 Task: Open a Black Tie Letter Template save the file as 'note' Remove the following opetions from template: '1.	Type the sender company name_x000D_
2.	Type the sender company address_x000D_
3.	Type the recipient address_x000D_
4.	Type the closing_x000D_
5.	Type the sender title_x000D_
6.	Type the sender company name_x000D_
'Pick the date  '15 May, 2023' and type Salutation  Good Afternoon. Add body to the letter I am deeply sorry for any inconvenience caused. It was never my intention to cause any trouble or misunderstanding. Please accept my sincere apologies, and I assure you that I will take immediate steps to rectify the situation. Thank you for your understanding and patience.. Insert watermark  'Do not copy 12'
Action: Mouse moved to (21, 19)
Screenshot: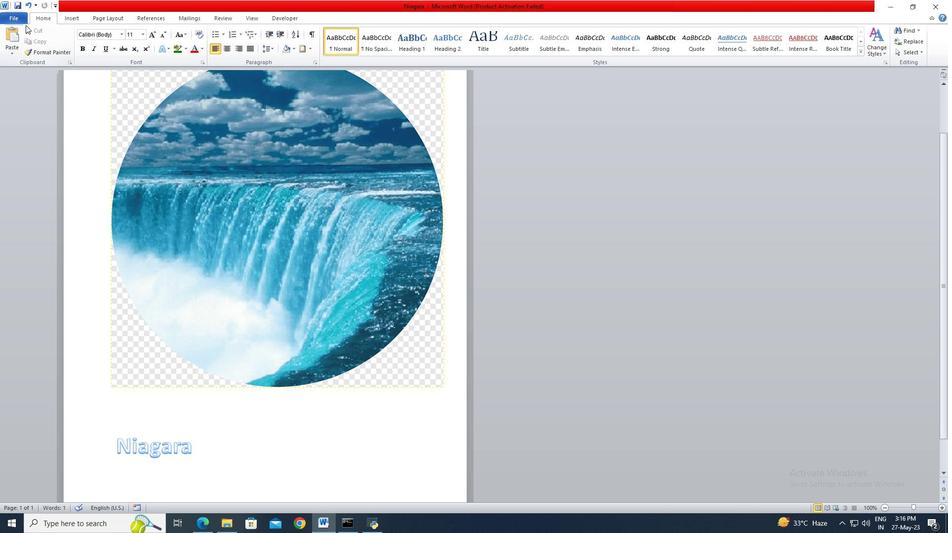 
Action: Mouse pressed left at (21, 19)
Screenshot: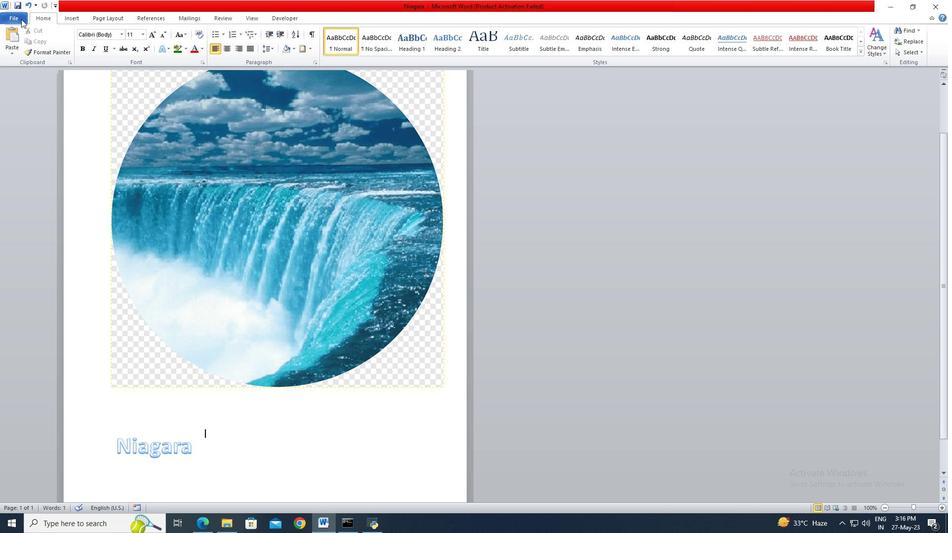
Action: Mouse moved to (25, 131)
Screenshot: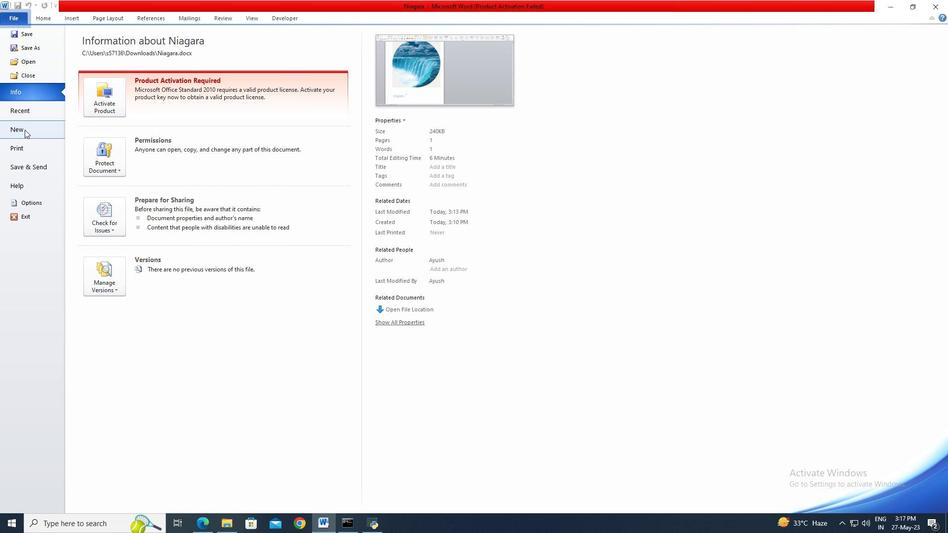 
Action: Mouse pressed left at (25, 131)
Screenshot: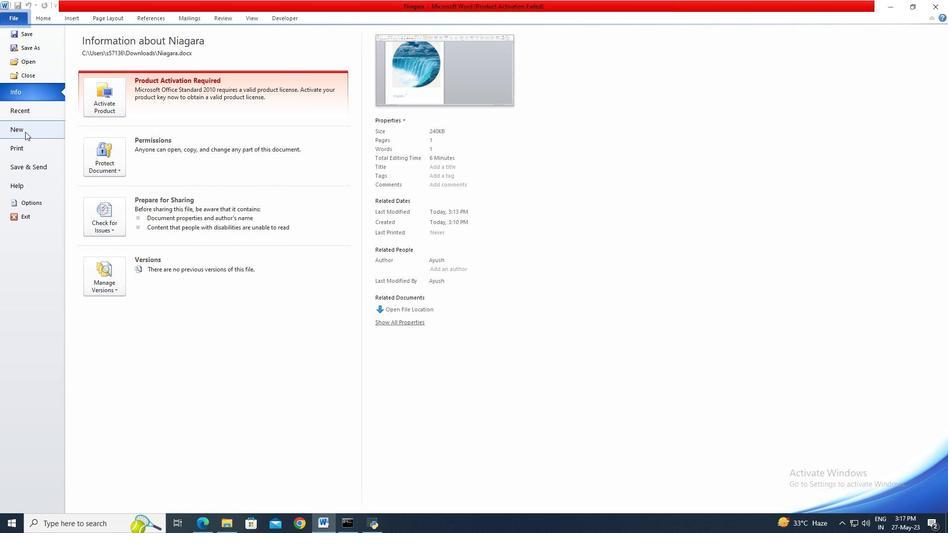 
Action: Mouse moved to (208, 106)
Screenshot: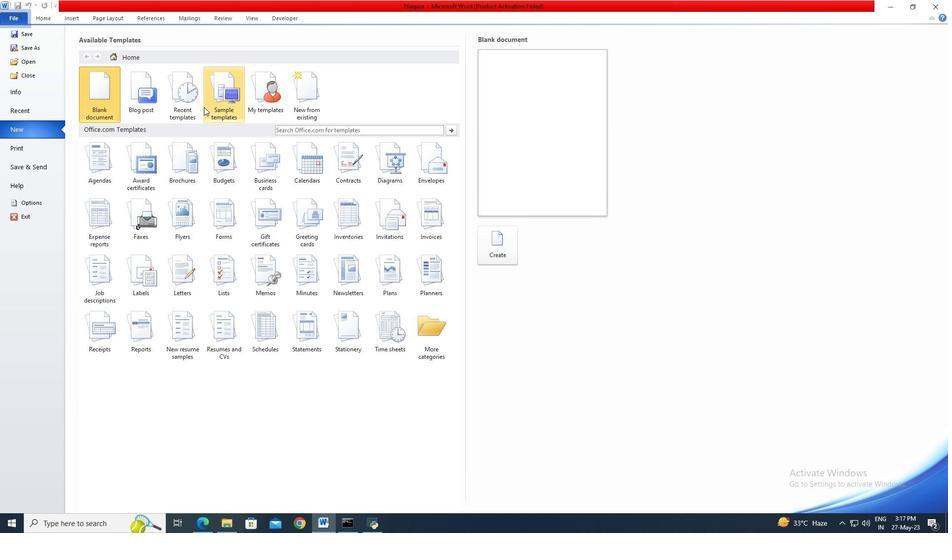 
Action: Mouse pressed left at (208, 106)
Screenshot: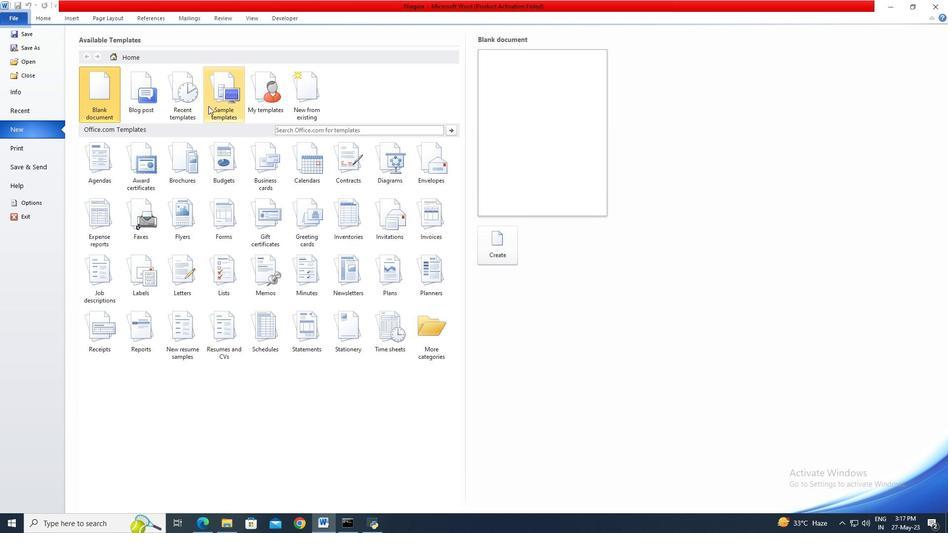 
Action: Mouse moved to (315, 198)
Screenshot: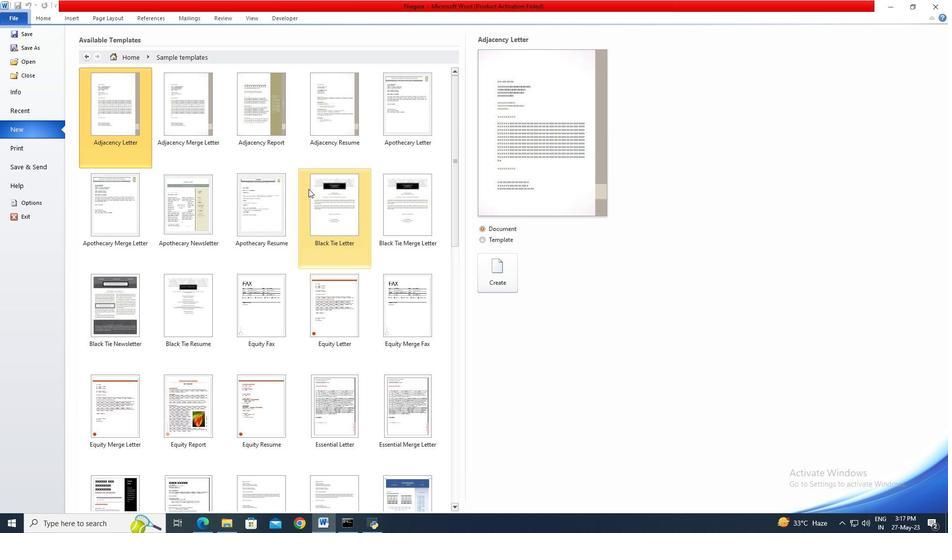 
Action: Mouse pressed left at (315, 198)
Screenshot: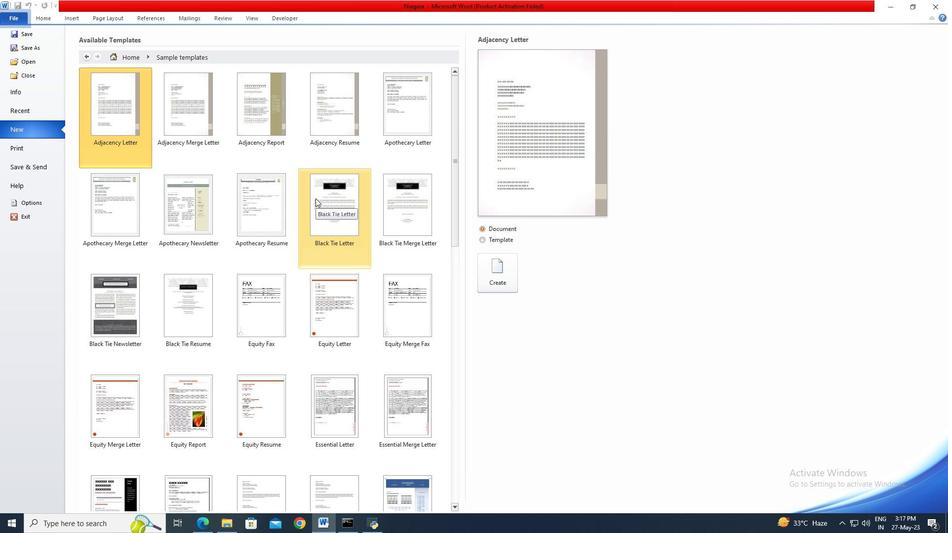
Action: Mouse moved to (481, 238)
Screenshot: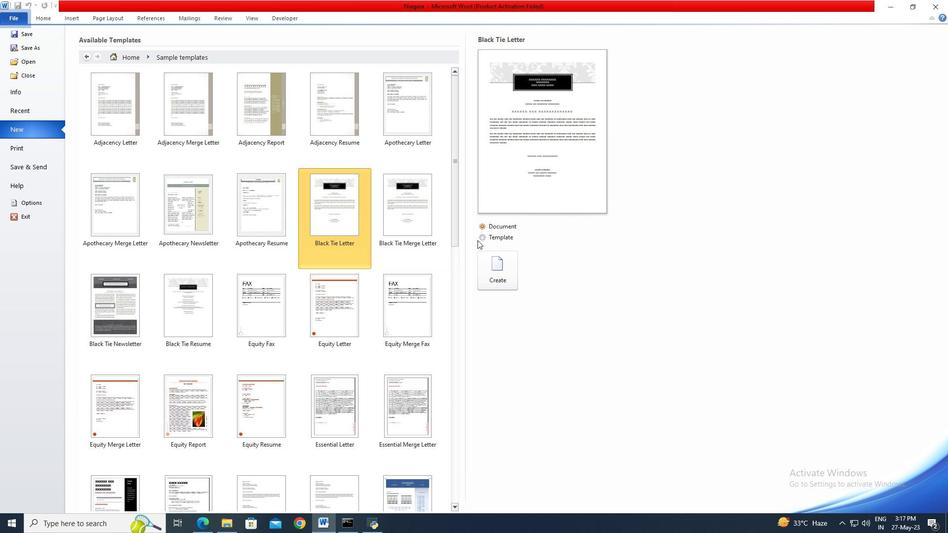 
Action: Mouse pressed left at (481, 238)
Screenshot: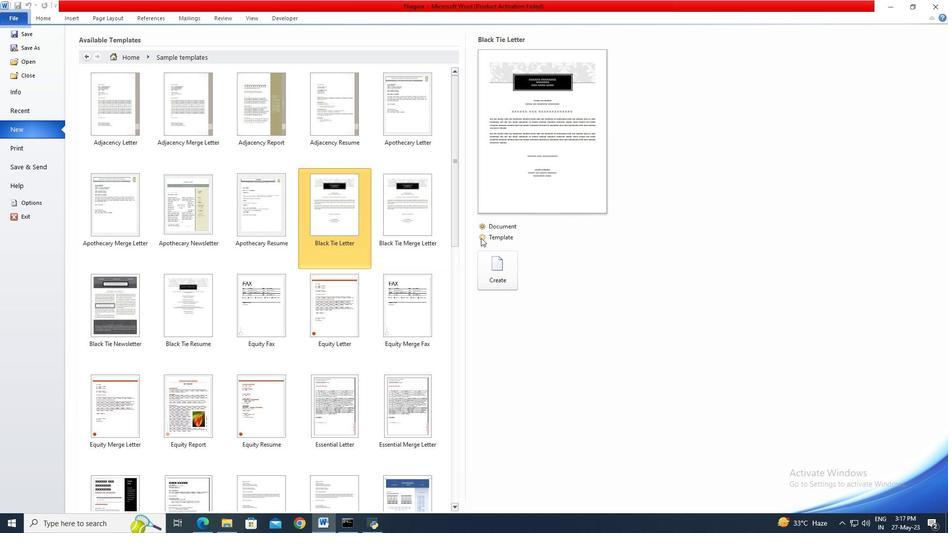 
Action: Mouse moved to (492, 282)
Screenshot: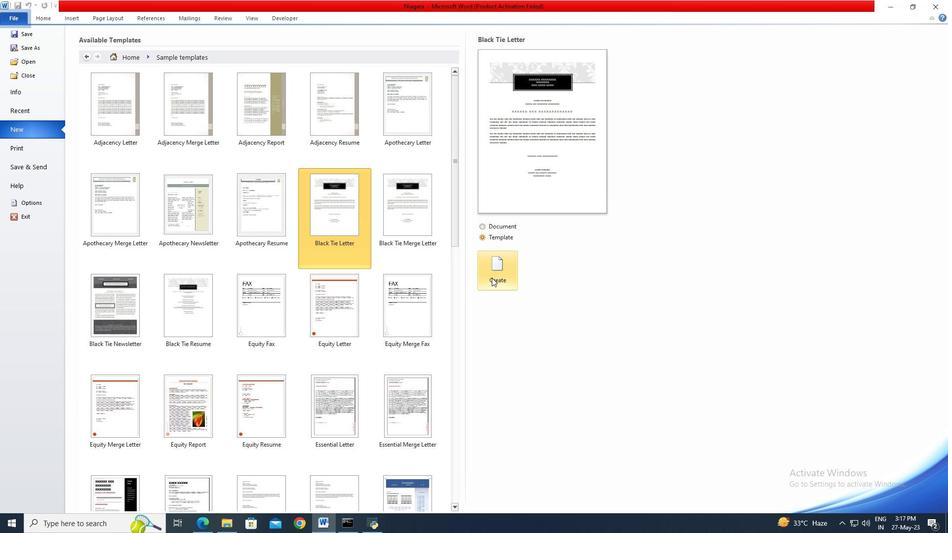 
Action: Mouse pressed left at (492, 282)
Screenshot: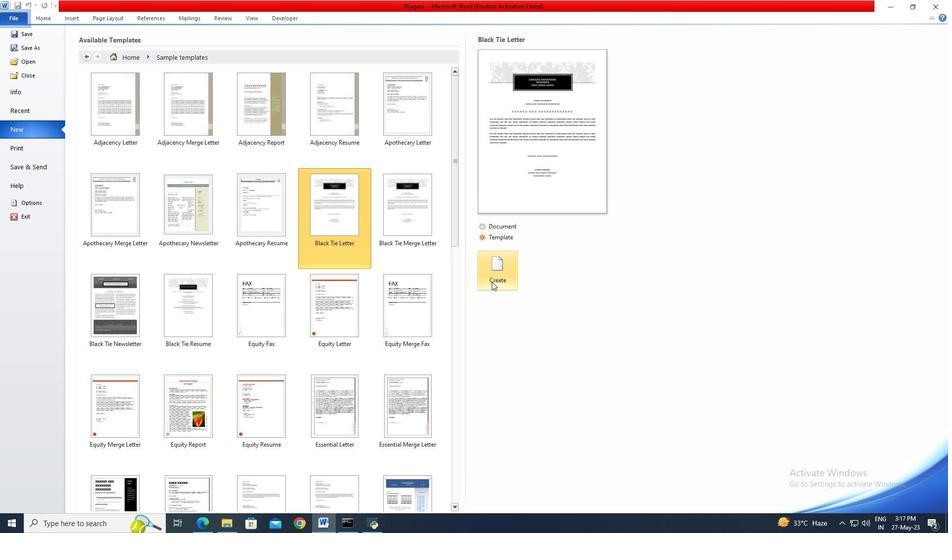 
Action: Mouse moved to (15, 18)
Screenshot: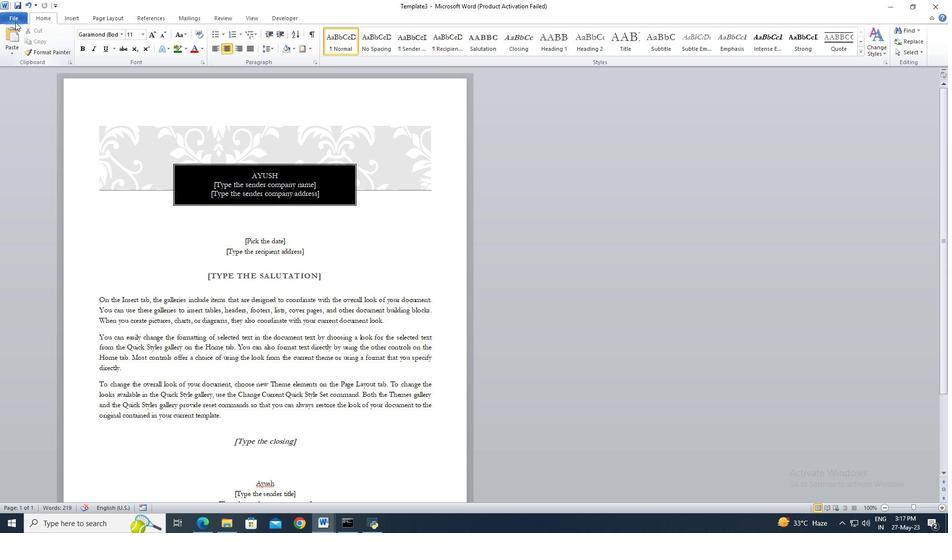 
Action: Mouse pressed left at (15, 18)
Screenshot: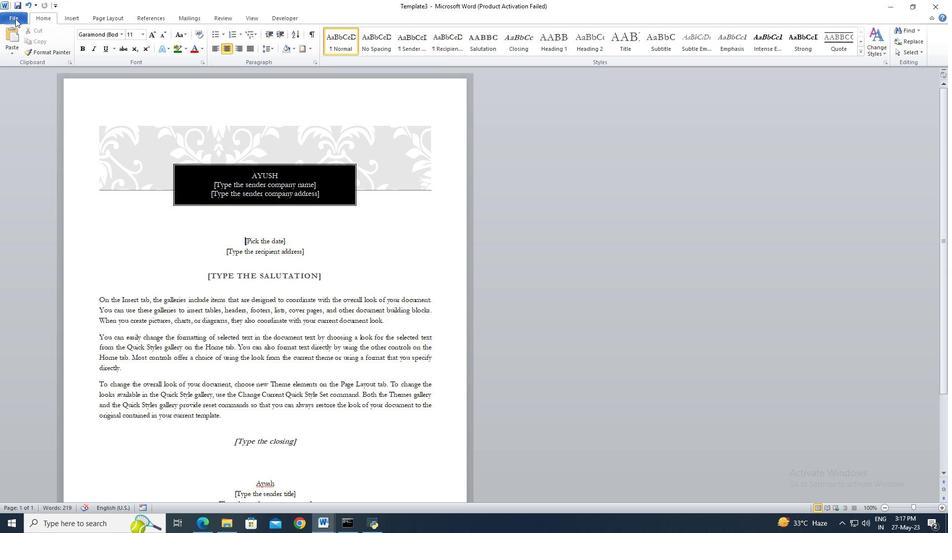 
Action: Mouse moved to (19, 42)
Screenshot: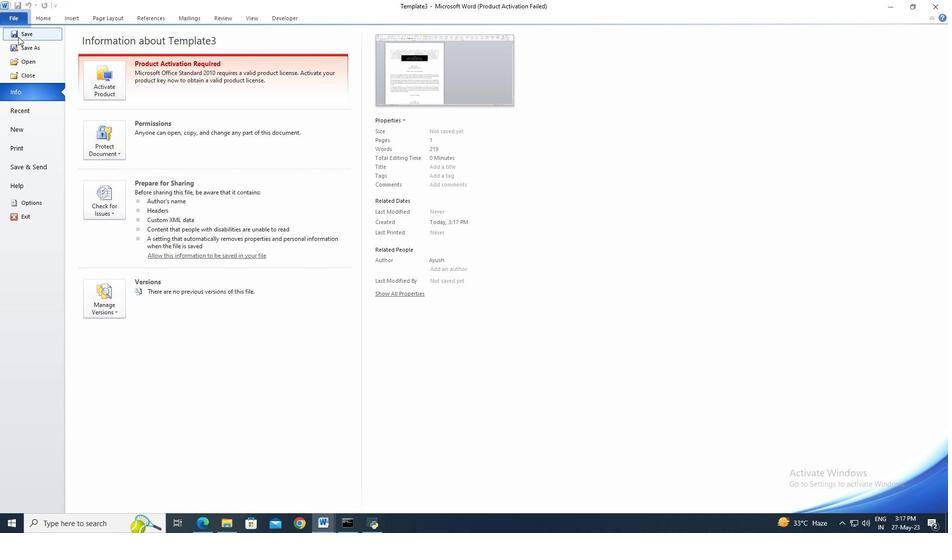 
Action: Mouse pressed left at (19, 42)
Screenshot: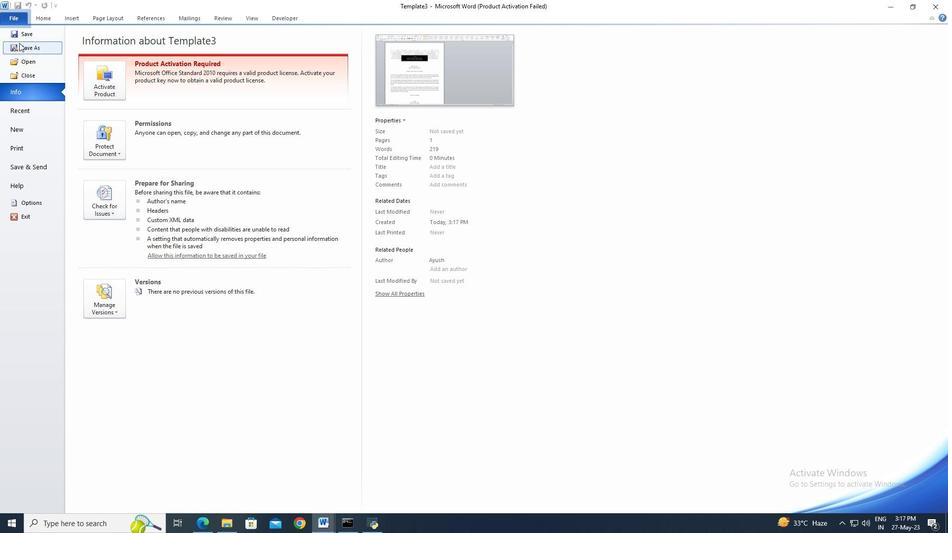 
Action: Mouse moved to (40, 105)
Screenshot: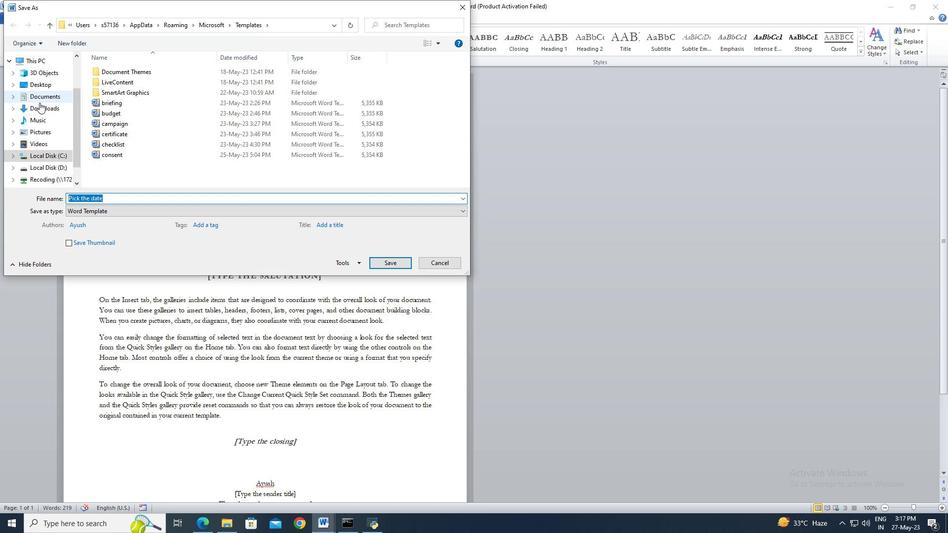 
Action: Mouse pressed left at (40, 105)
Screenshot: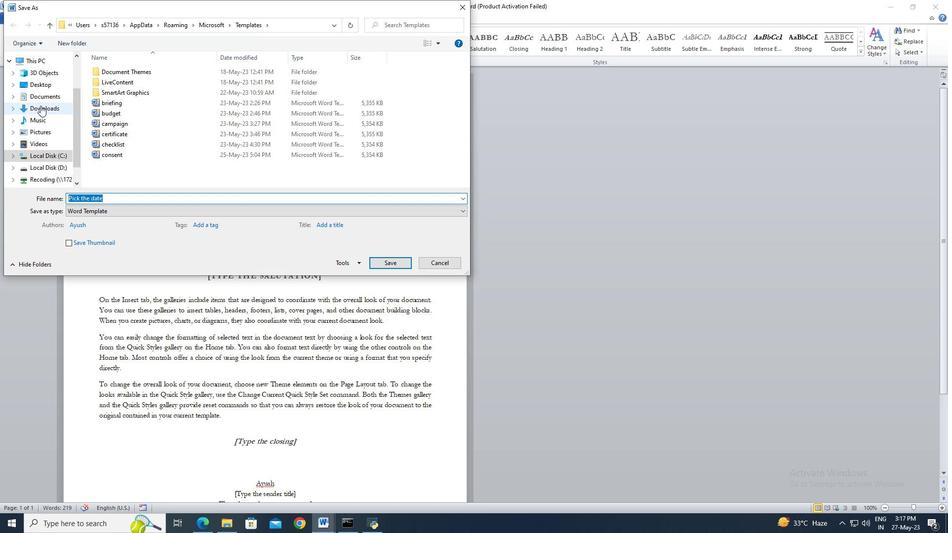 
Action: Mouse moved to (80, 195)
Screenshot: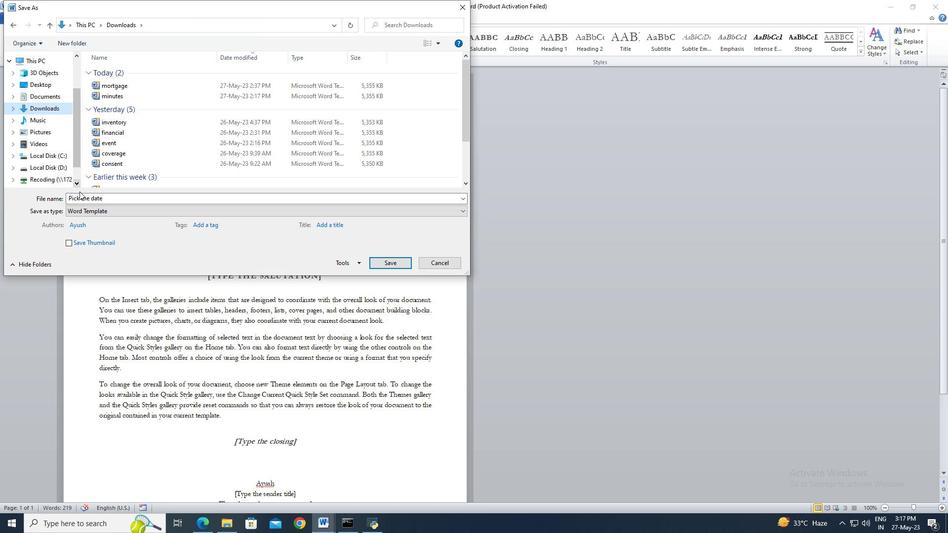 
Action: Mouse pressed left at (80, 195)
Screenshot: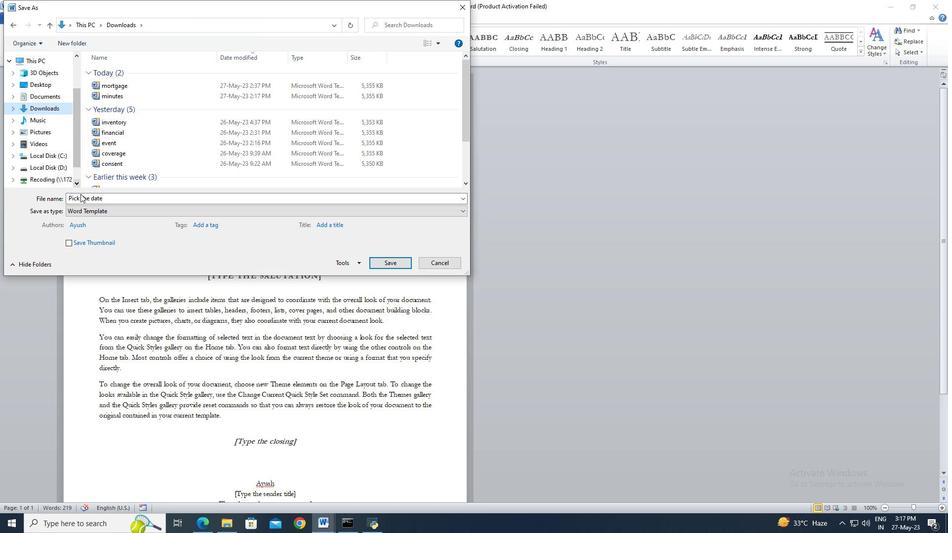 
Action: Key pressed note
Screenshot: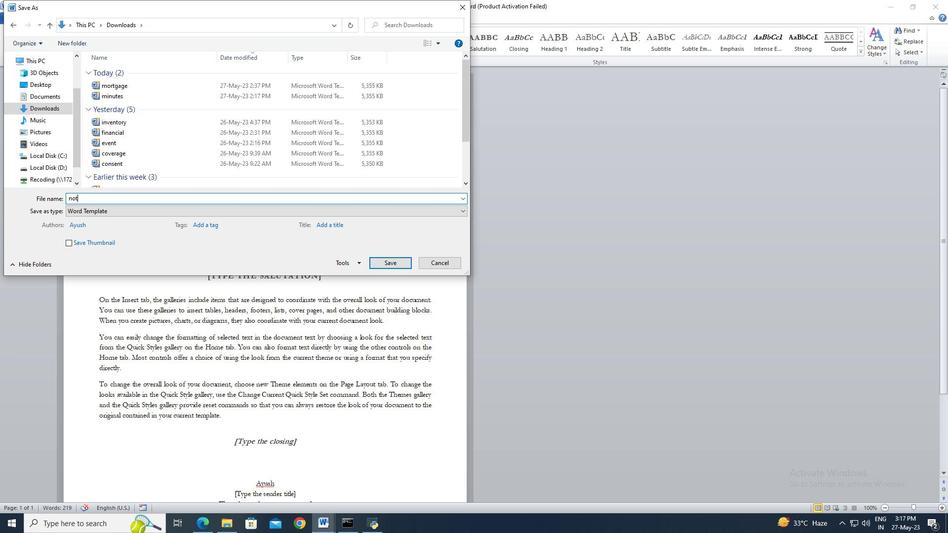 
Action: Mouse moved to (382, 264)
Screenshot: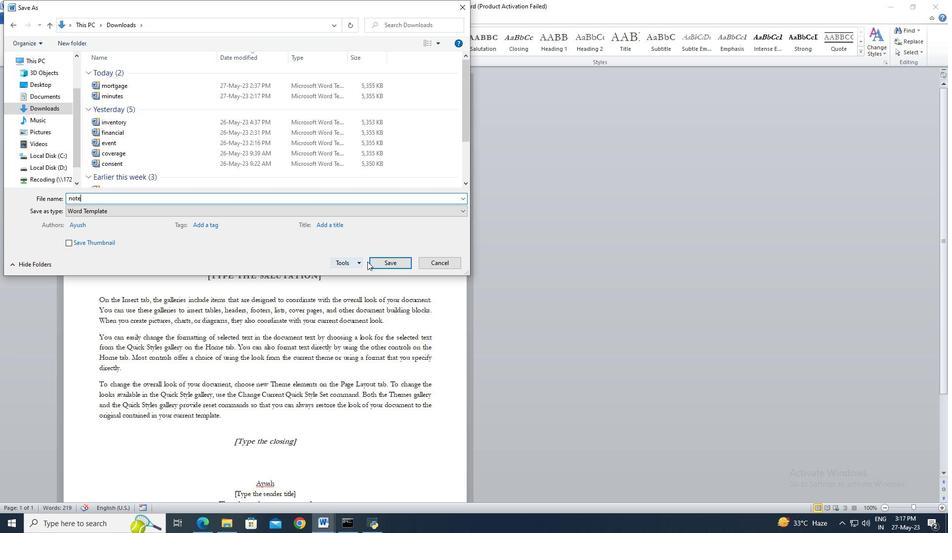
Action: Mouse pressed left at (382, 264)
Screenshot: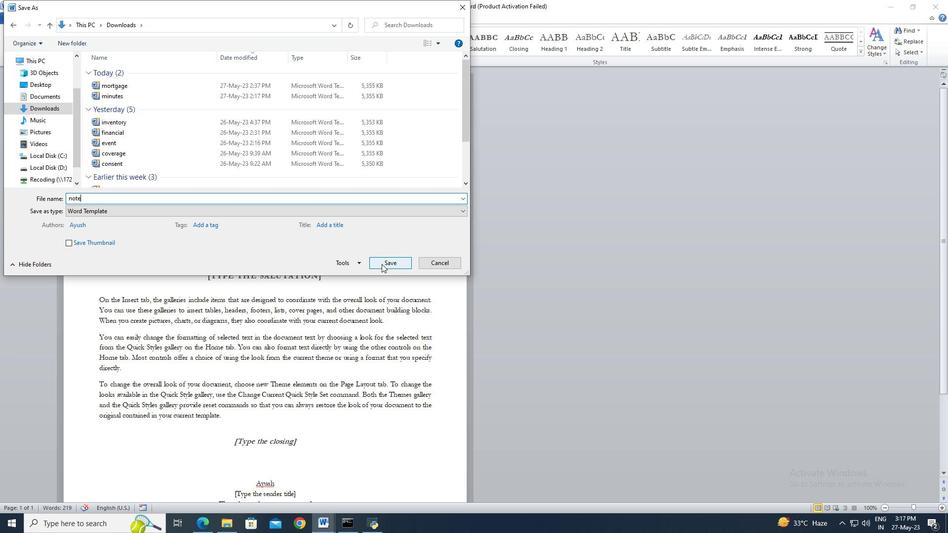 
Action: Mouse moved to (315, 189)
Screenshot: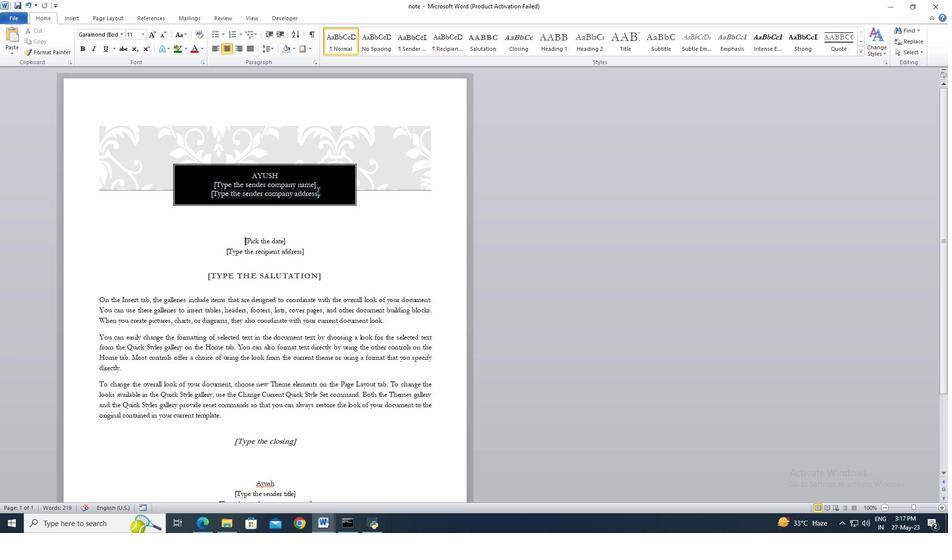 
Action: Mouse pressed left at (315, 189)
Screenshot: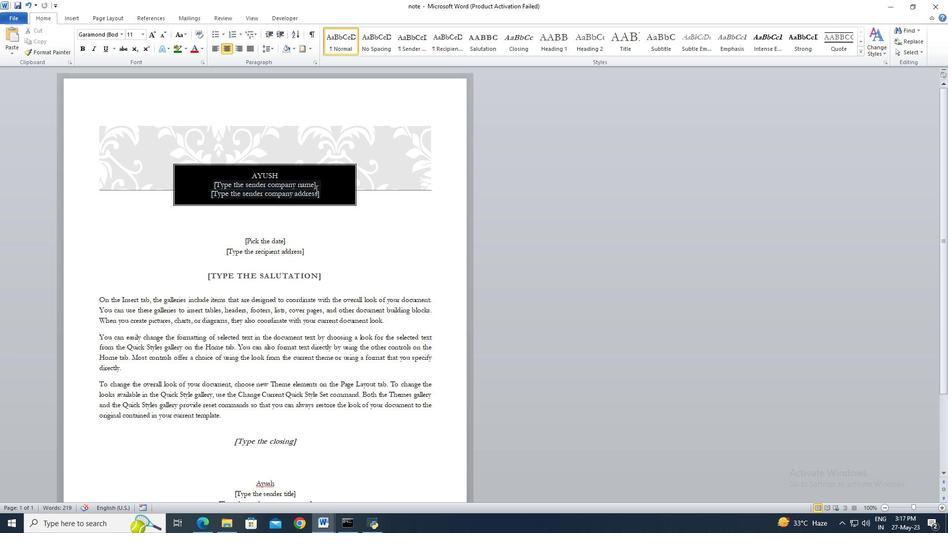 
Action: Mouse moved to (310, 185)
Screenshot: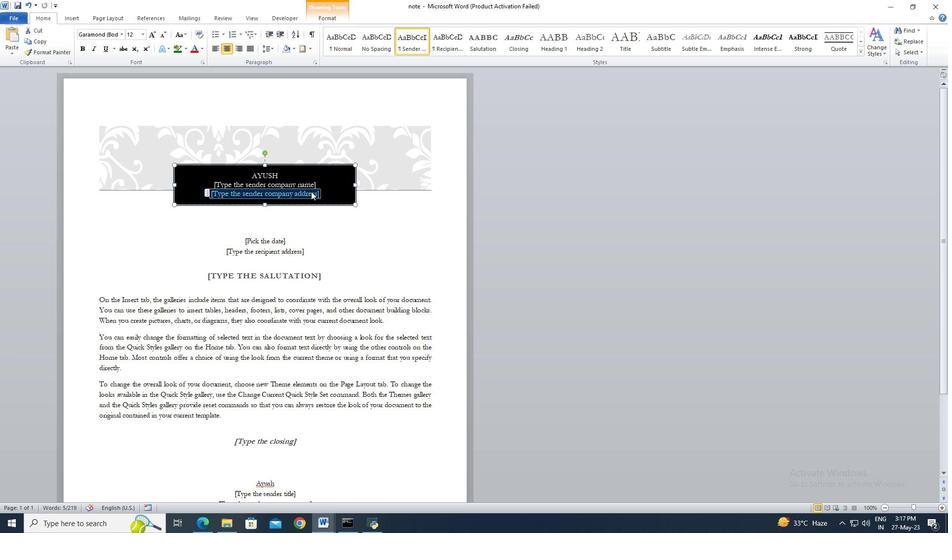 
Action: Mouse pressed left at (310, 185)
Screenshot: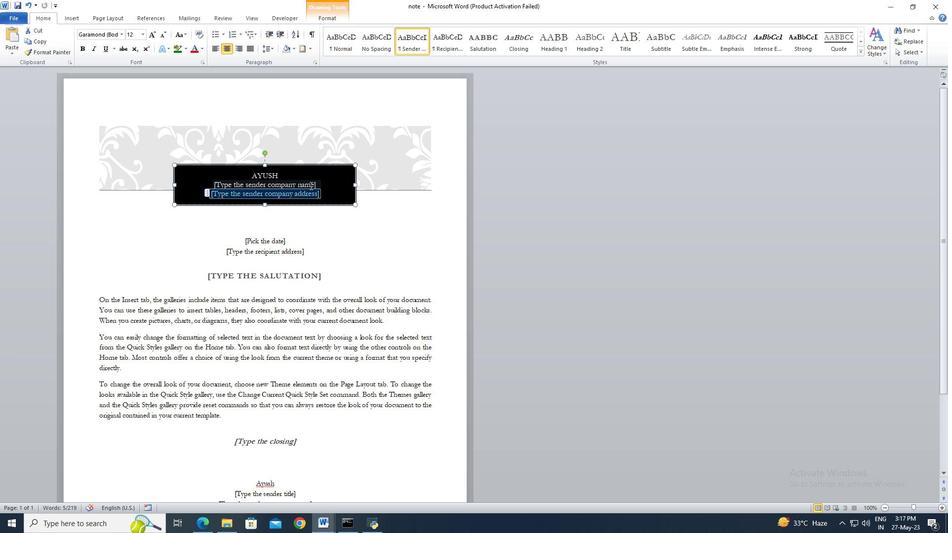 
Action: Key pressed <Key.backspace><Key.delete>
Screenshot: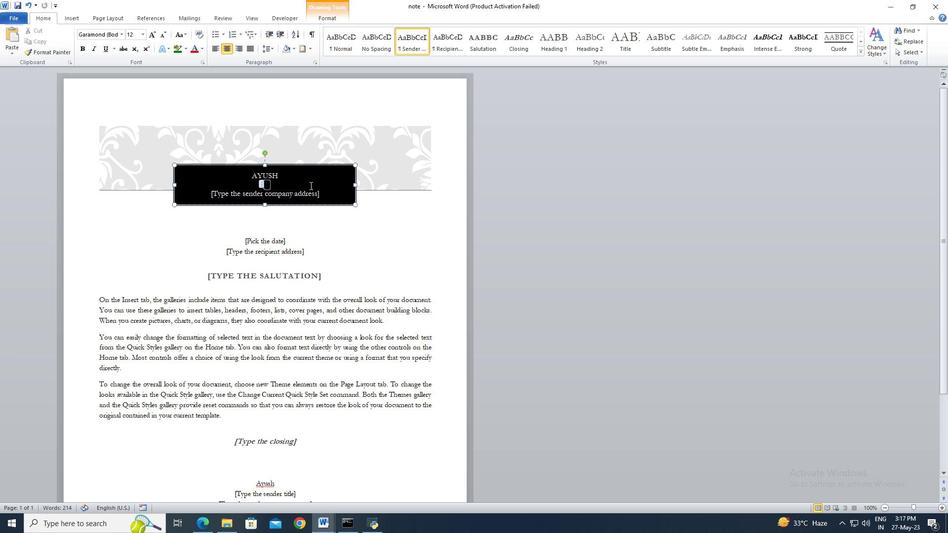 
Action: Mouse moved to (310, 190)
Screenshot: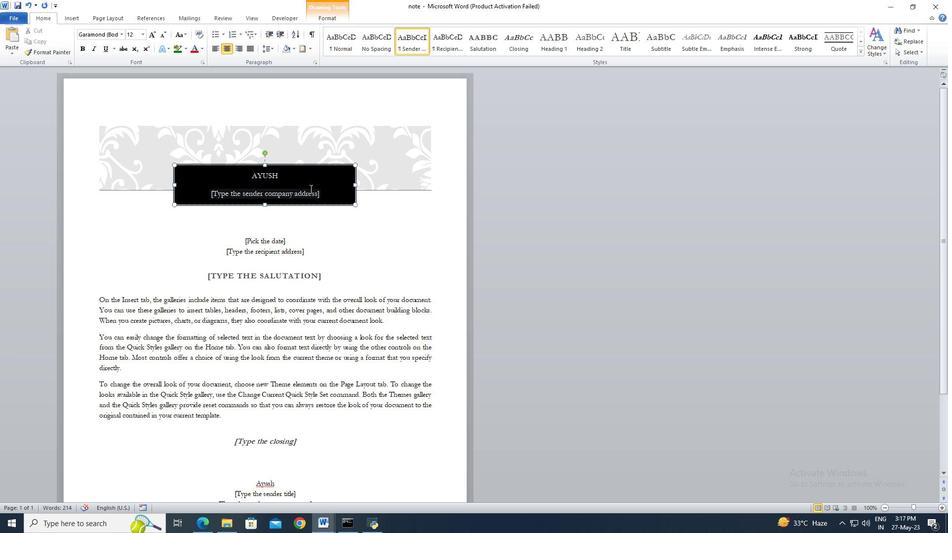 
Action: Mouse pressed left at (310, 190)
Screenshot: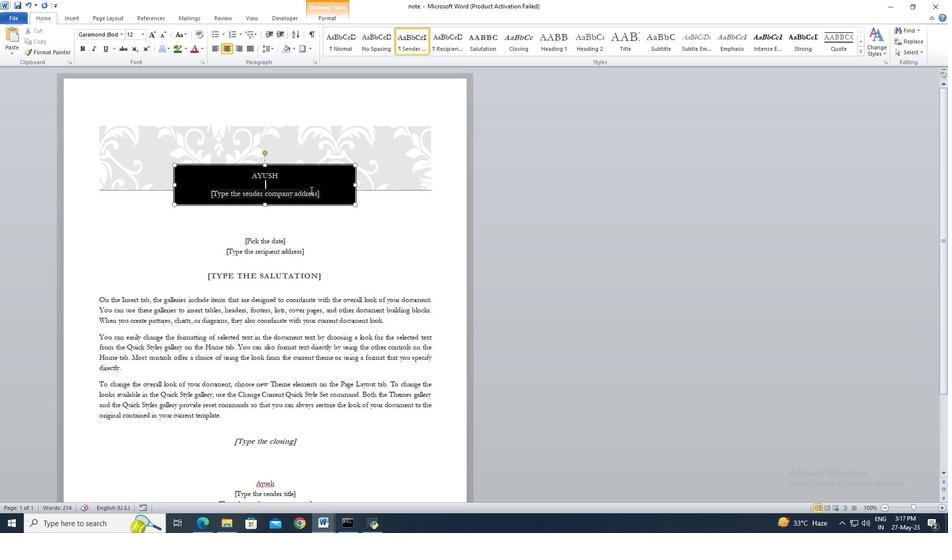 
Action: Key pressed <Key.backspace>
Screenshot: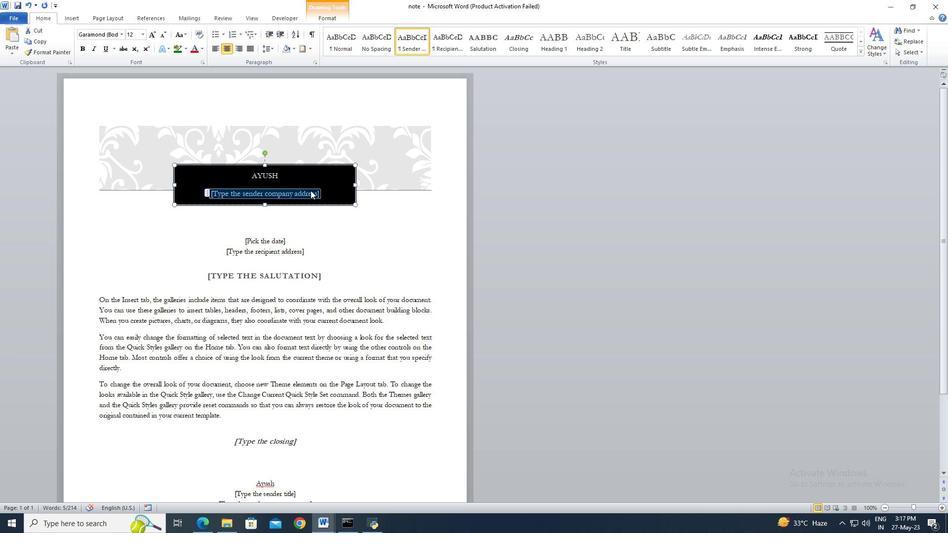 
Action: Mouse moved to (300, 250)
Screenshot: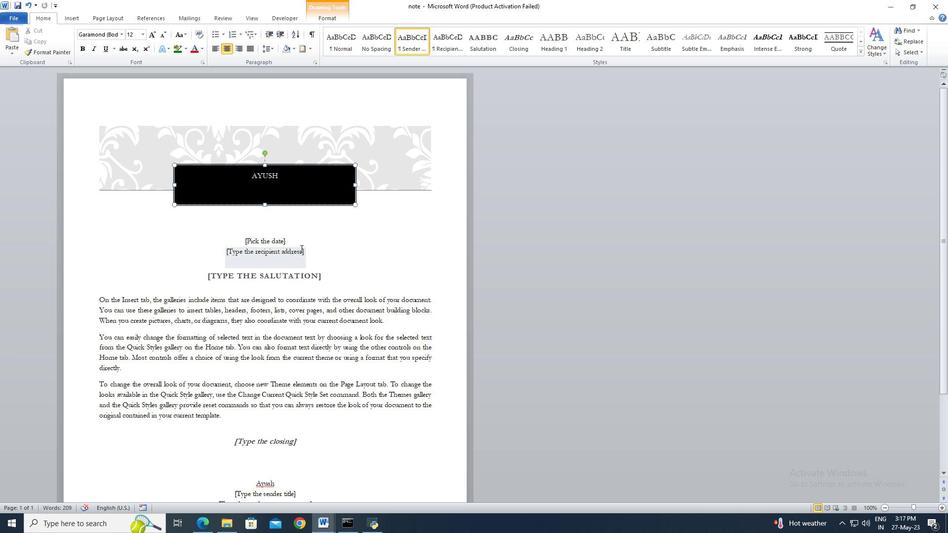 
Action: Mouse pressed left at (300, 250)
Screenshot: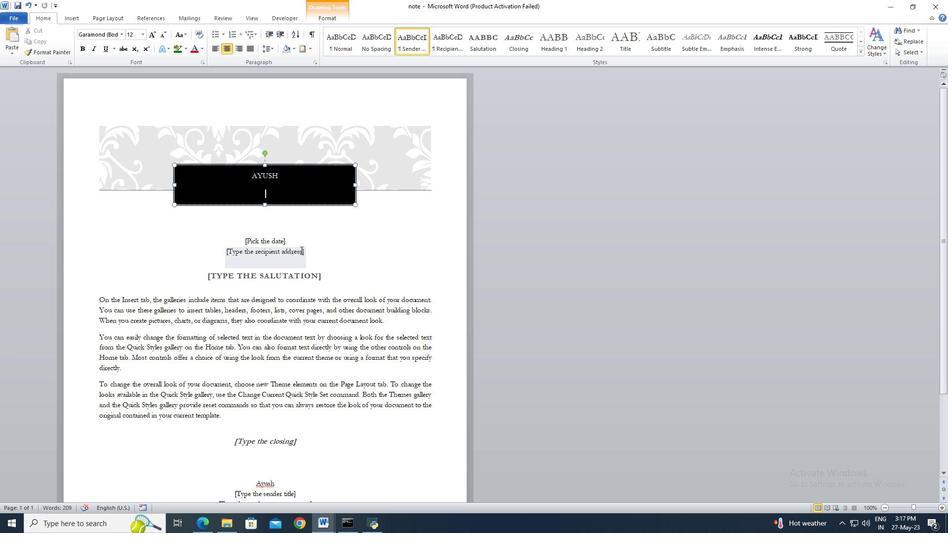 
Action: Key pressed <Key.backspace>
Screenshot: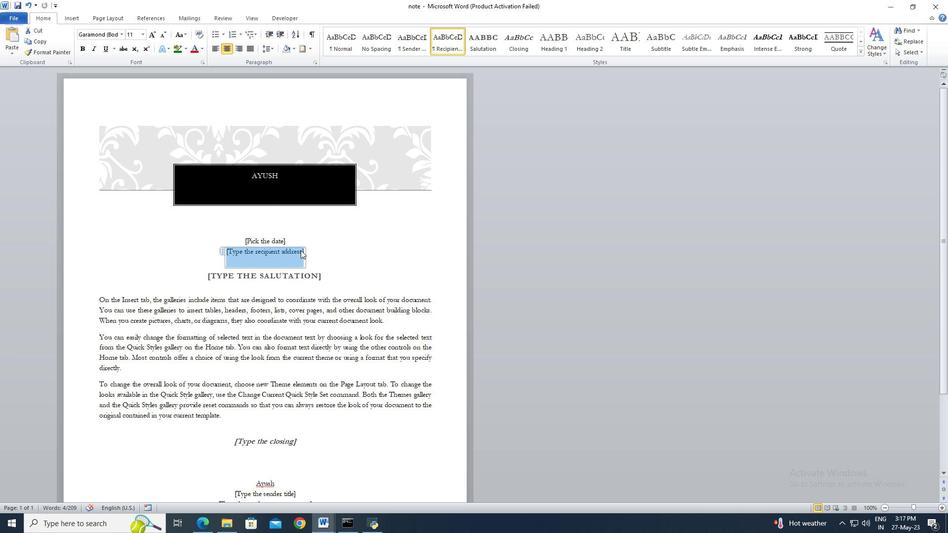 
Action: Mouse scrolled (300, 250) with delta (0, 0)
Screenshot: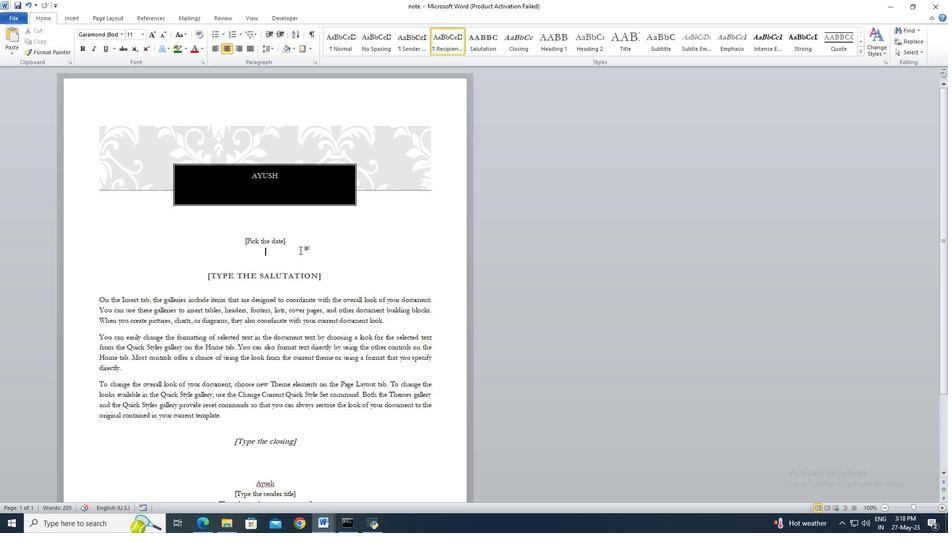 
Action: Mouse moved to (289, 421)
Screenshot: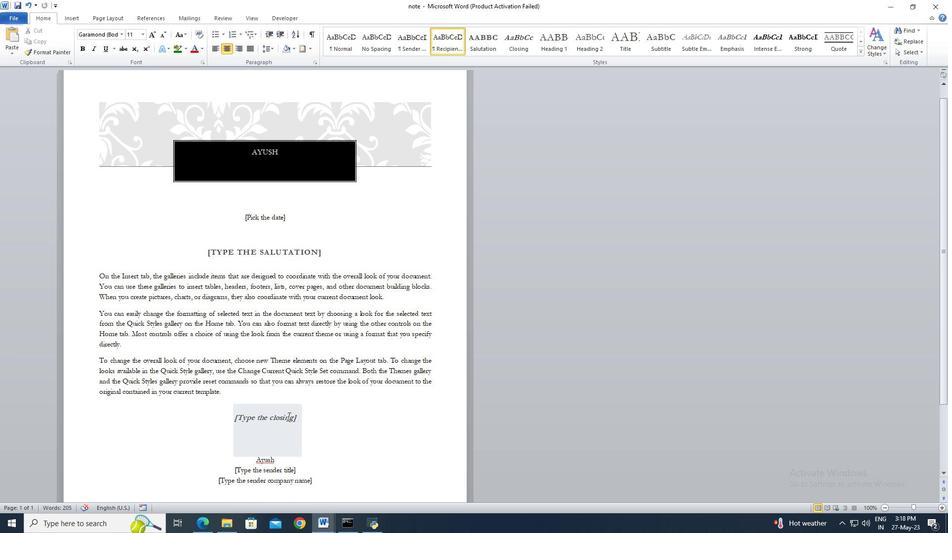 
Action: Mouse pressed left at (289, 421)
Screenshot: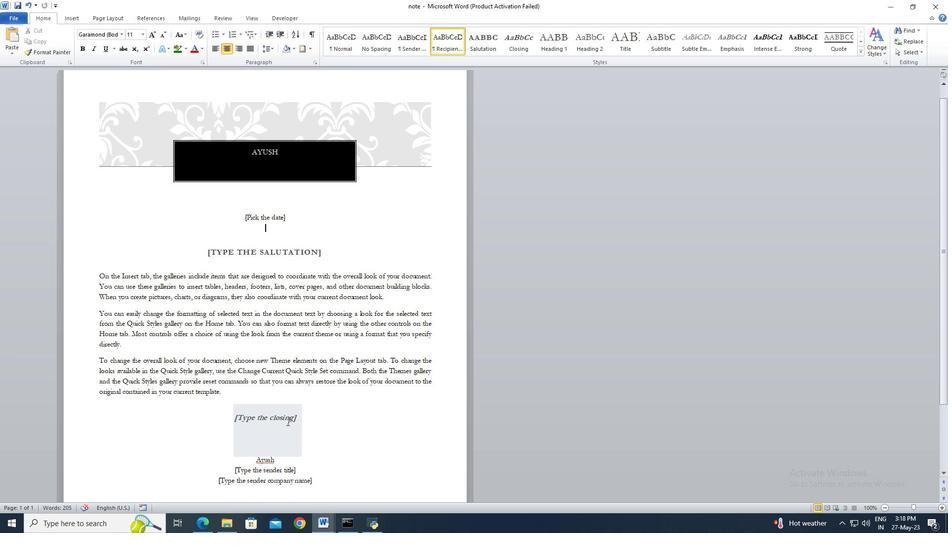 
Action: Key pressed <Key.backspace>
Screenshot: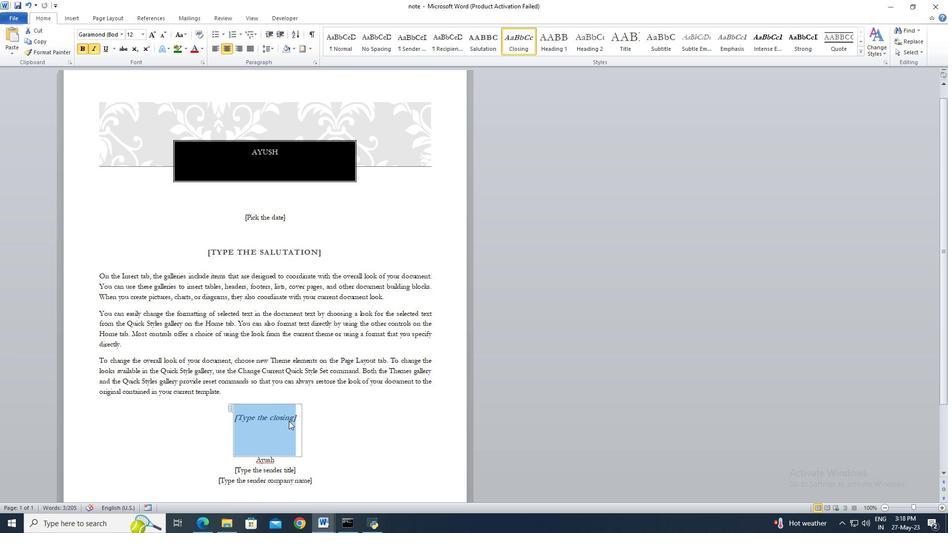 
Action: Mouse moved to (292, 467)
Screenshot: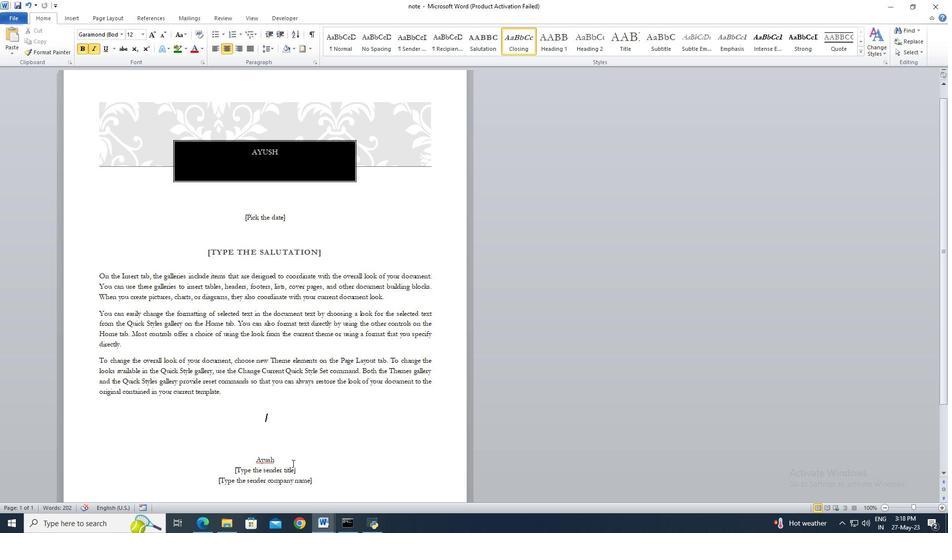 
Action: Mouse pressed left at (292, 467)
Screenshot: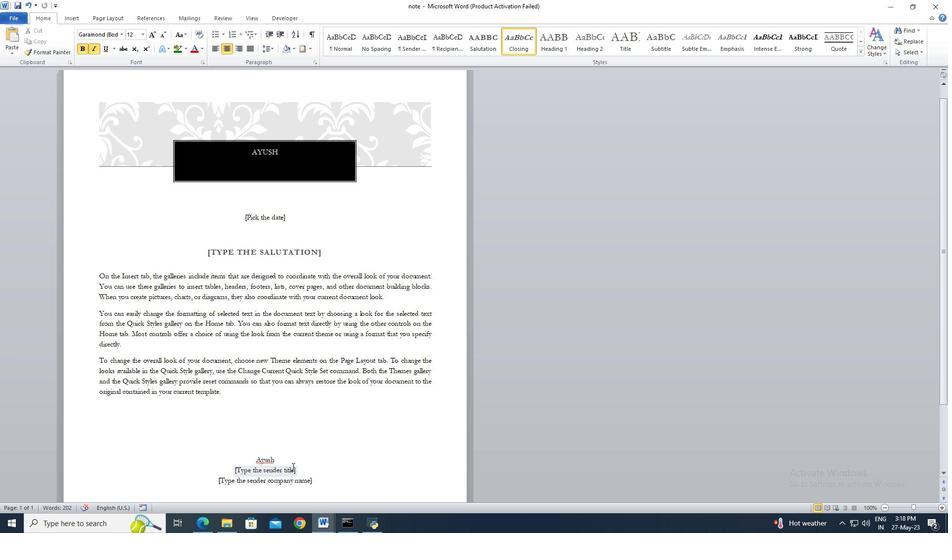 
Action: Key pressed <Key.backspace>
Screenshot: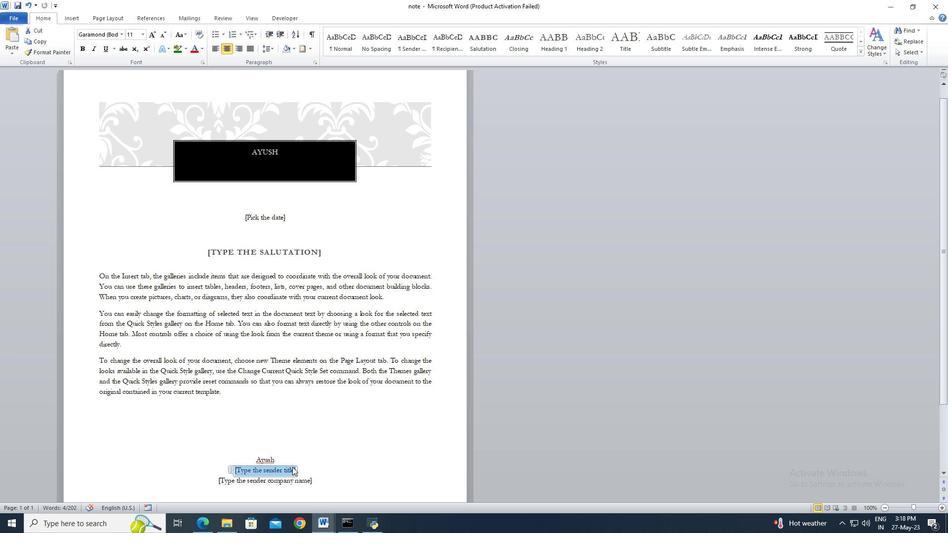 
Action: Mouse moved to (295, 482)
Screenshot: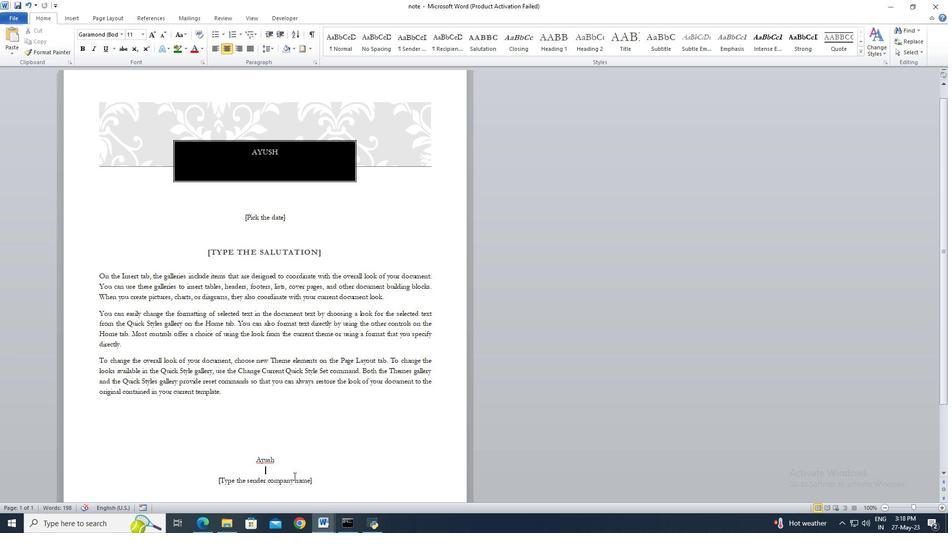 
Action: Mouse pressed left at (295, 482)
Screenshot: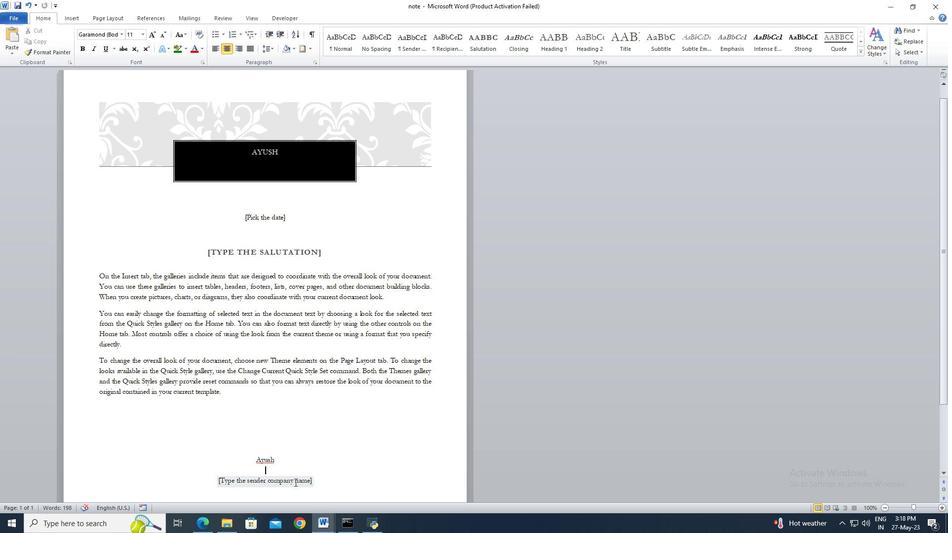 
Action: Key pressed <Key.backspace><Key.delete>
Screenshot: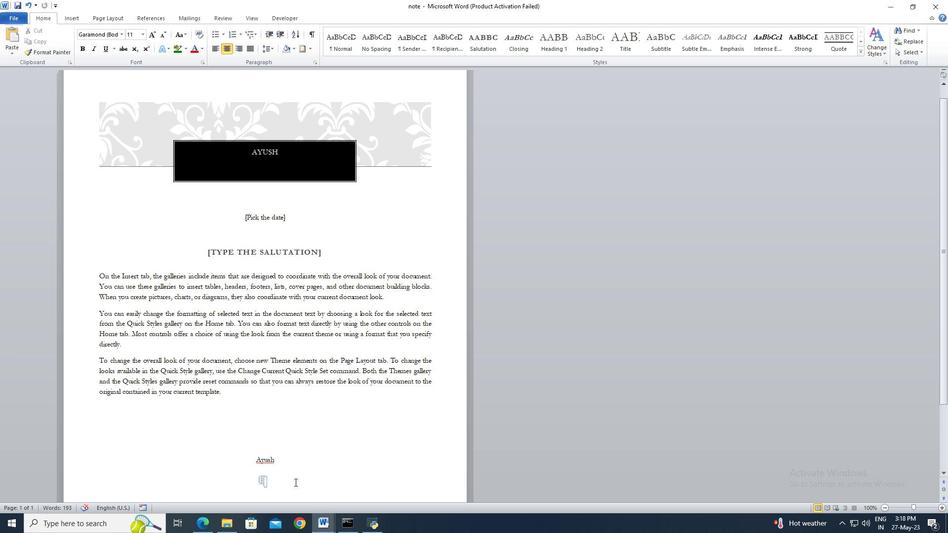 
Action: Mouse moved to (267, 219)
Screenshot: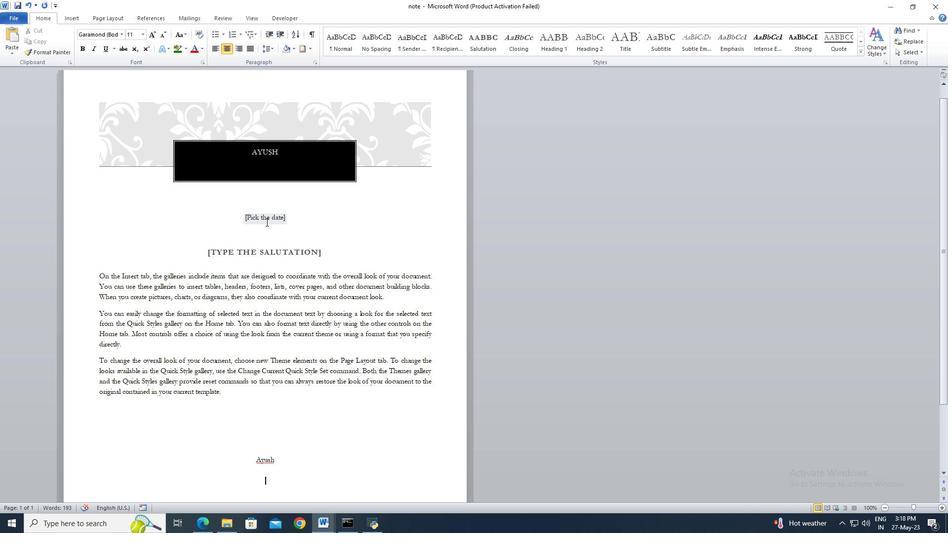 
Action: Mouse pressed left at (267, 219)
Screenshot: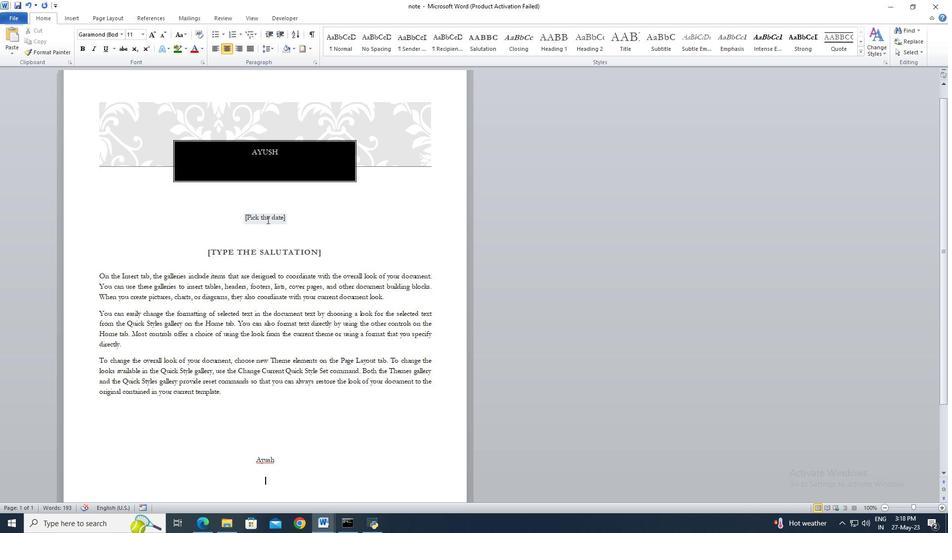 
Action: Mouse moved to (295, 219)
Screenshot: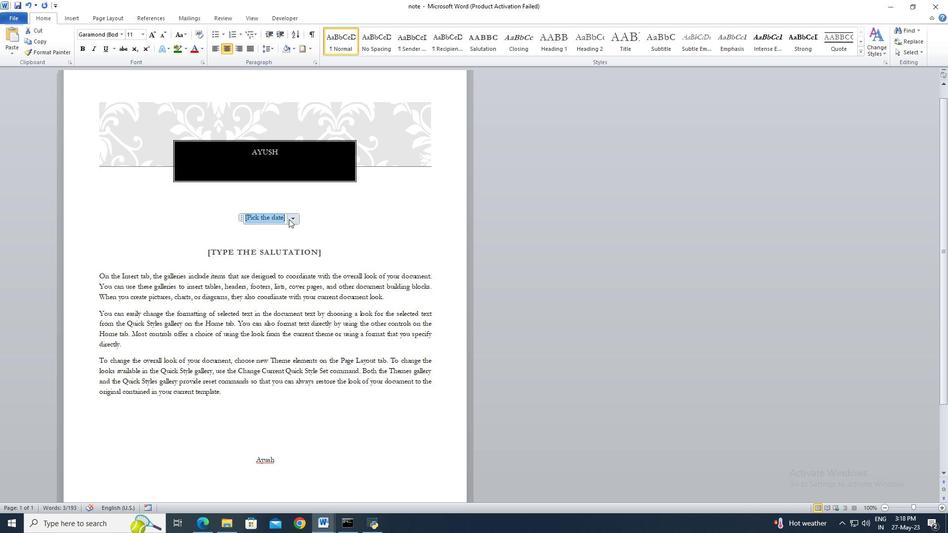 
Action: Mouse pressed left at (295, 219)
Screenshot: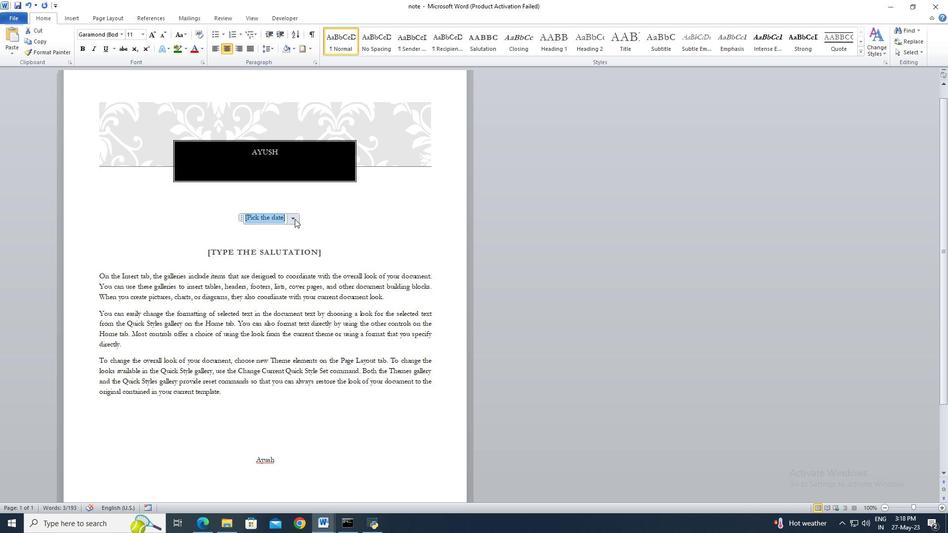 
Action: Mouse moved to (225, 264)
Screenshot: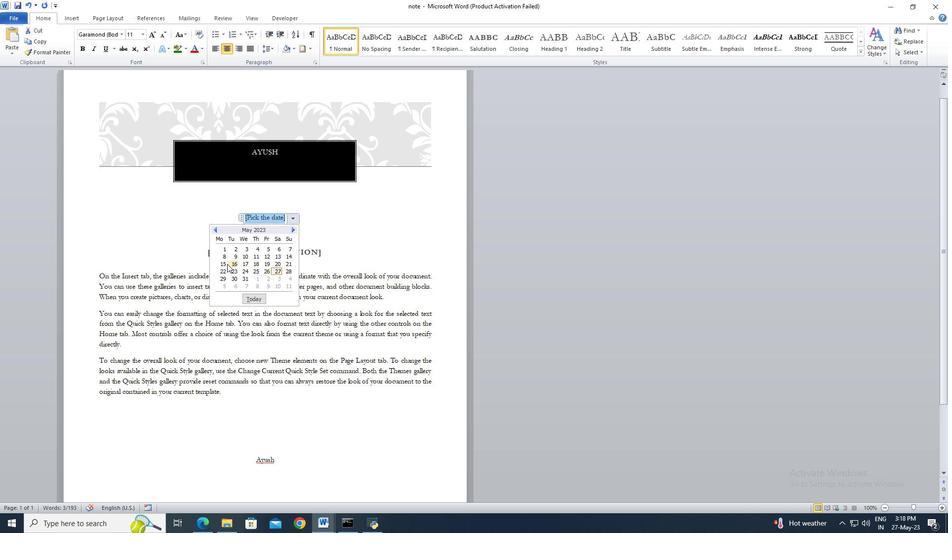 
Action: Mouse pressed left at (225, 264)
Screenshot: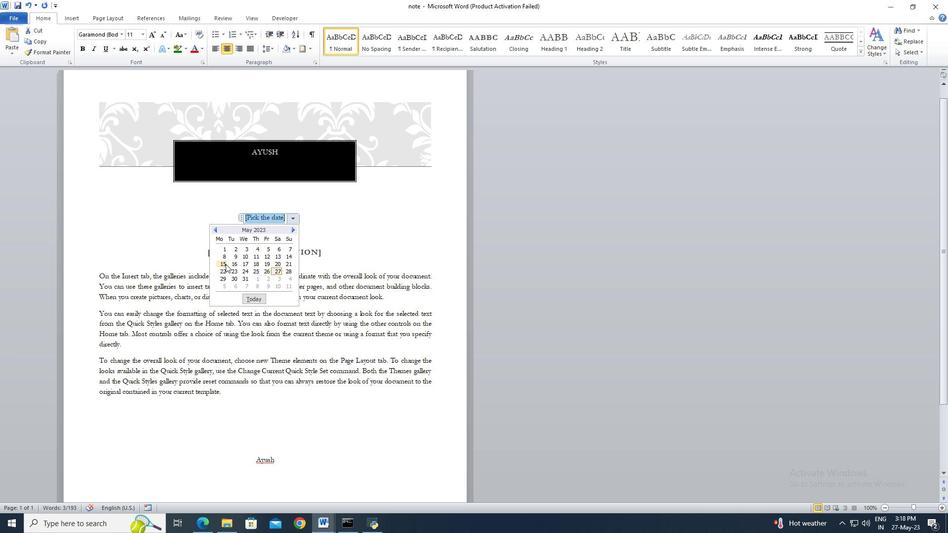 
Action: Mouse moved to (217, 255)
Screenshot: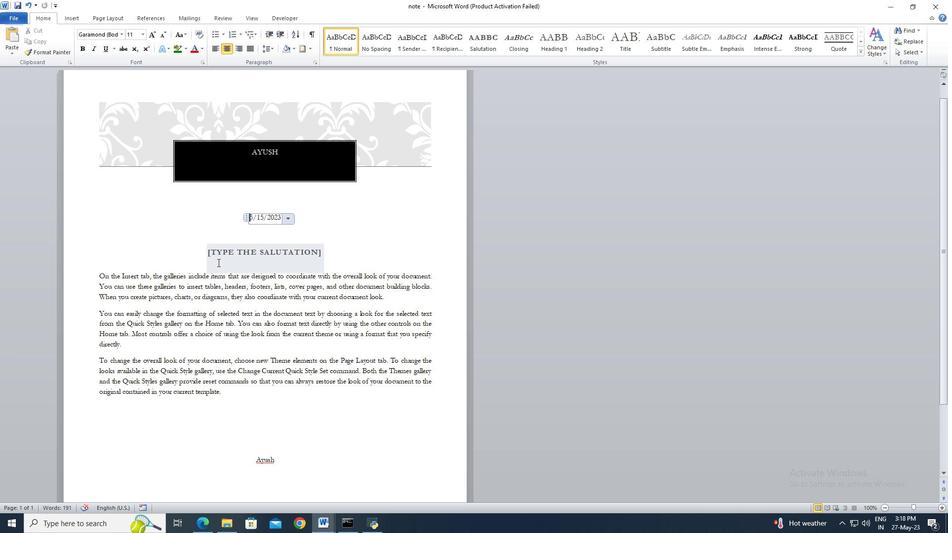 
Action: Mouse pressed left at (217, 255)
Screenshot: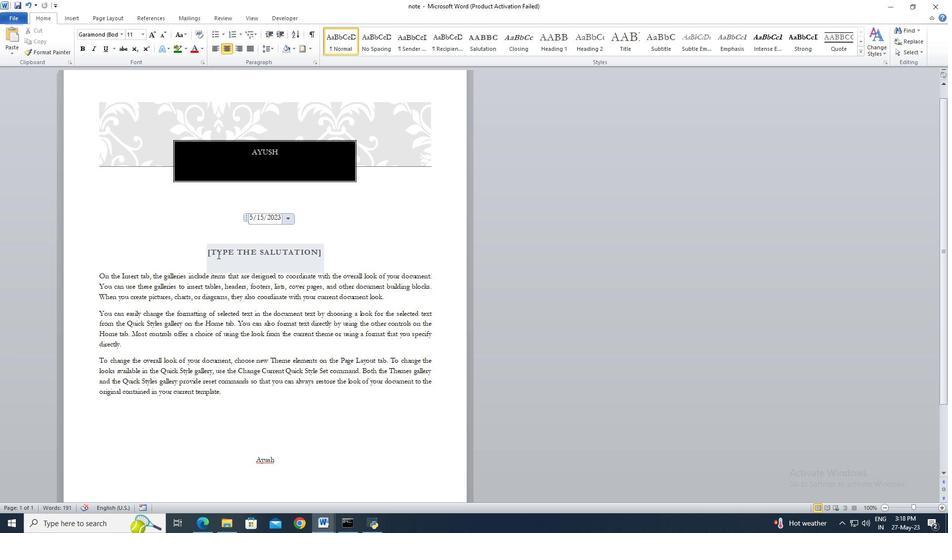 
Action: Key pressed <Key.shift><Key.shift>Good<Key.space><Key.shift>Ag<Key.backspace>fternoon
Screenshot: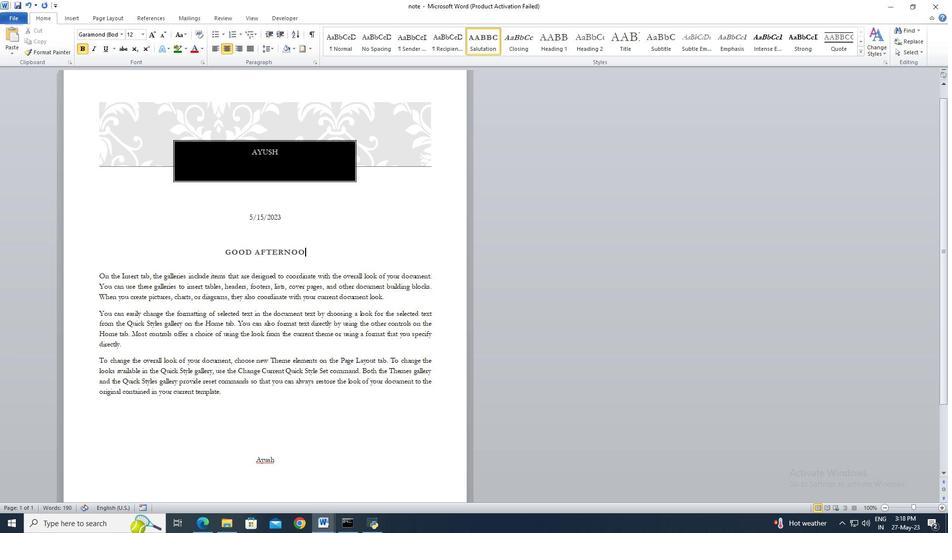 
Action: Mouse moved to (206, 279)
Screenshot: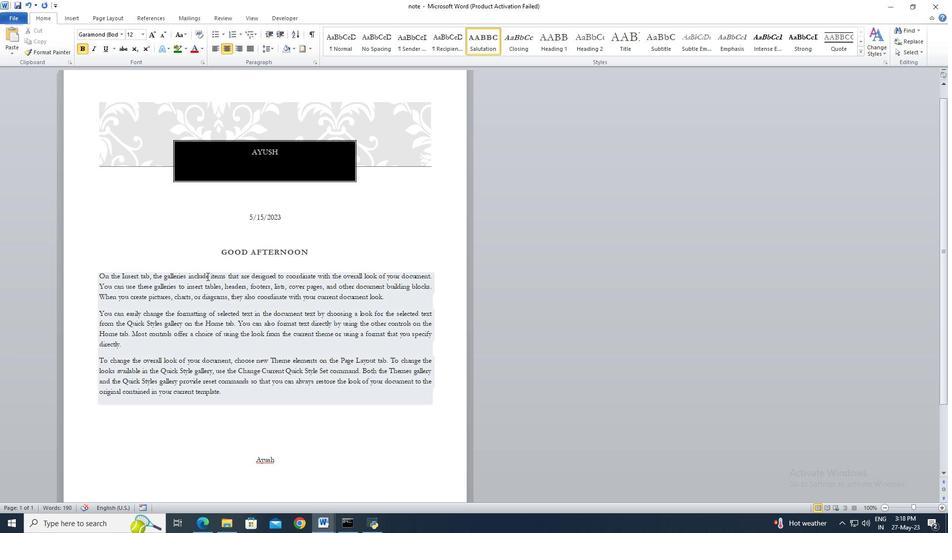 
Action: Mouse pressed left at (206, 279)
Screenshot: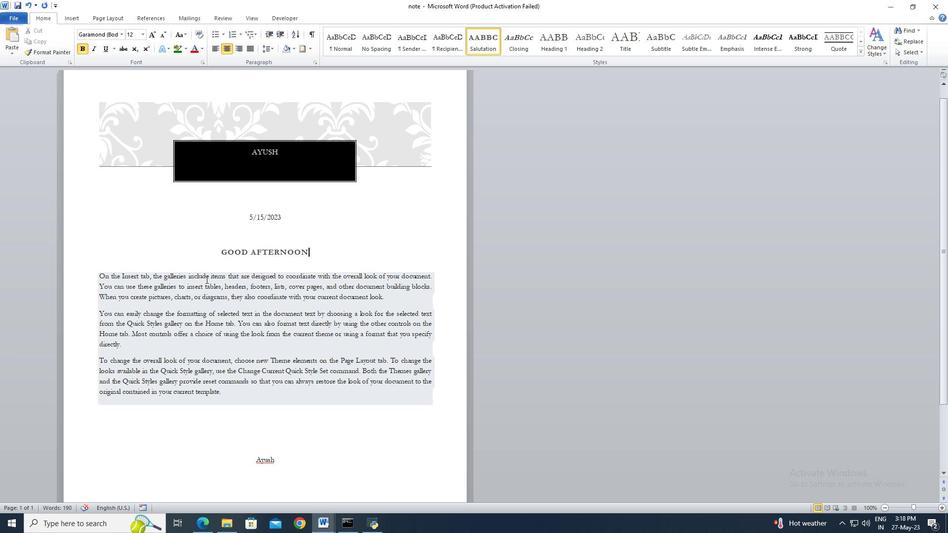 
Action: Key pressed <Key.shift>I<Key.space>am<Key.space>deeply<Key.space>sorry<Key.space>for<Key.space>any<Key.space>convenience<Key.space>caused.<Key.space><Key.shift>It<Key.space>was<Key.space>never<Key.space>my<Key.space>intention<Key.space>to<Key.space>cause<Key.space>any<Key.space>trounle<Key.backspace><Key.backspace><Key.backspace>ble<Key.space>or<Key.space>misunderstanding.<Key.space><Key.shift>Please<Key.space>accept<Key.space>my<Key.space>sincere<Key.space>apologies,<Key.space>and<Key.space><Key.shift>I<Key.space>assure<Key.space>you<Key.space>that<Key.space>wil\<Key.backspace><Key.backspace><Key.backspace><Key.backspace><Key.shift>I<Key.space>will<Key.space>take<Key.space>immediate<Key.space>steps<Key.space>to<Key.space>rectify<Key.space>the<Key.space>situation.<Key.space><Key.shift>Thank<Key.space>you<Key.space>for<Key.space>your<Key.space>understanding<Key.space>and<Key.space>patience.
Screenshot: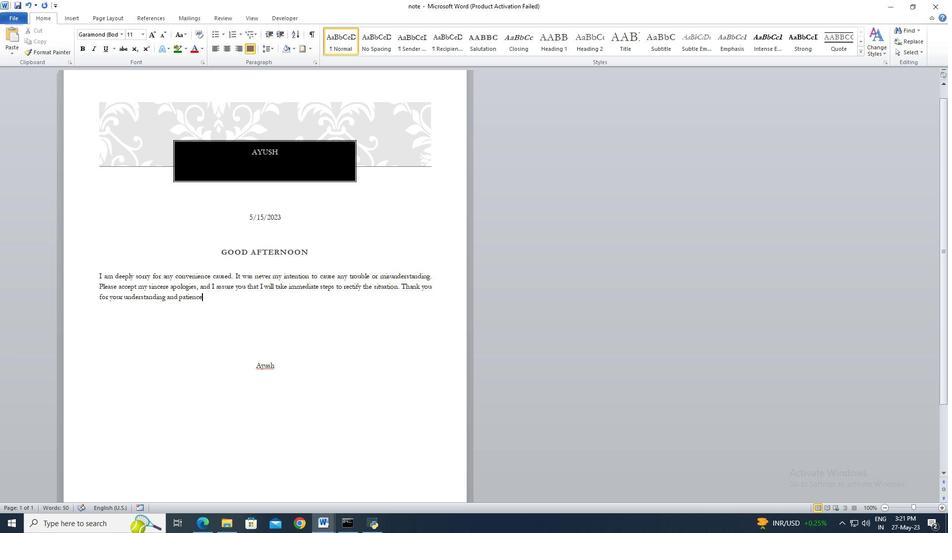 
Action: Mouse moved to (72, 23)
Screenshot: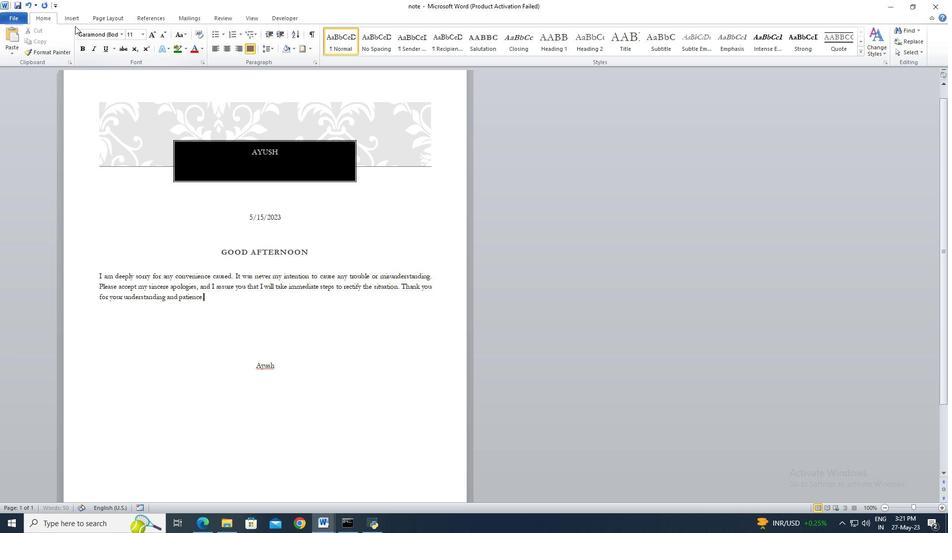 
Action: Mouse pressed left at (72, 23)
Screenshot: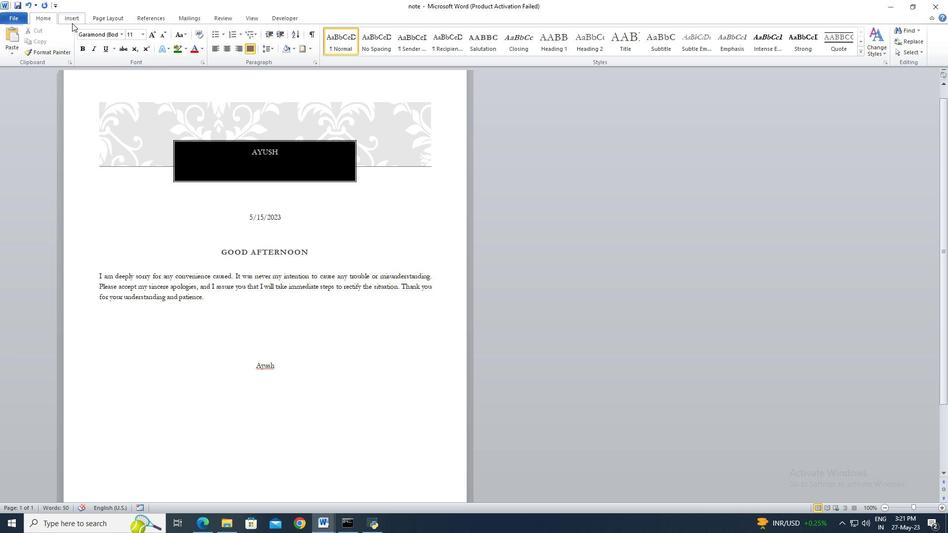 
Action: Mouse moved to (120, 22)
Screenshot: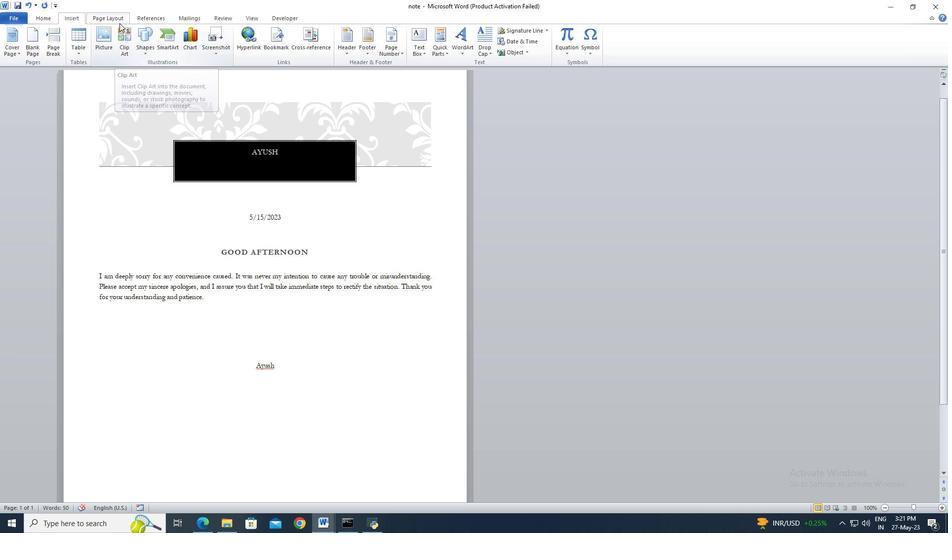 
Action: Mouse pressed left at (120, 22)
Screenshot: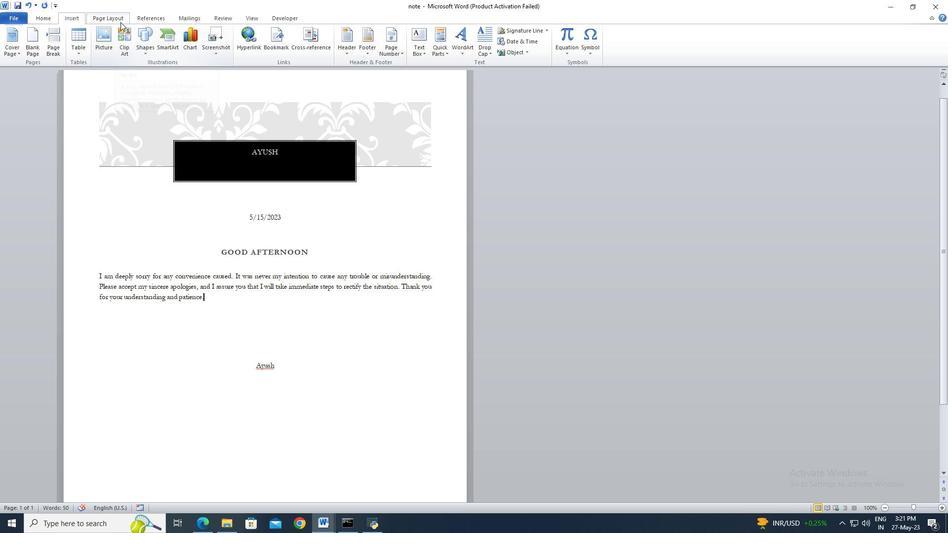 
Action: Mouse moved to (231, 50)
Screenshot: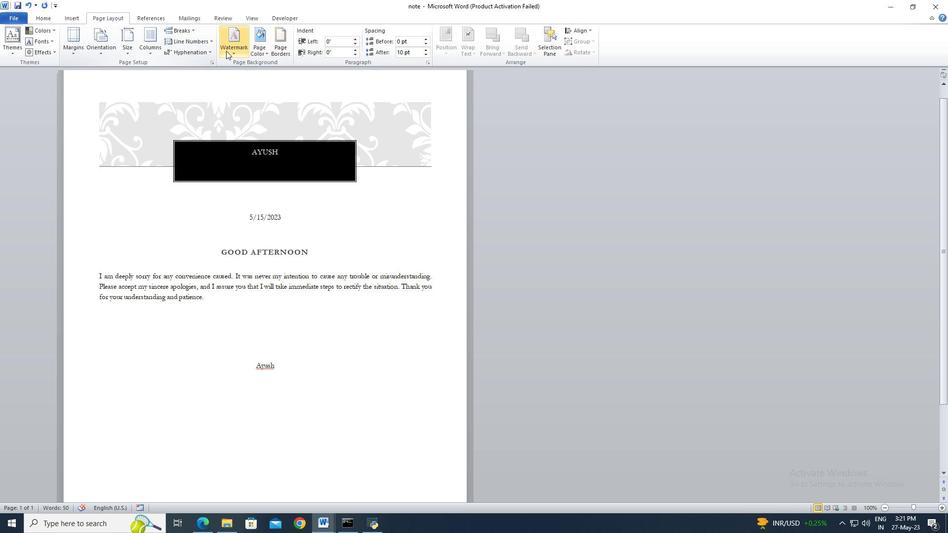 
Action: Mouse pressed left at (231, 50)
Screenshot: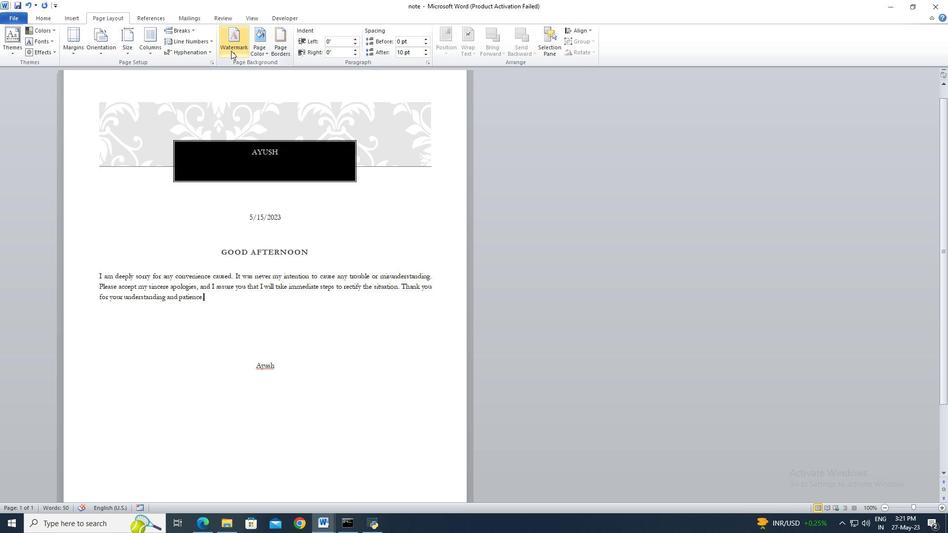 
Action: Mouse moved to (283, 351)
Screenshot: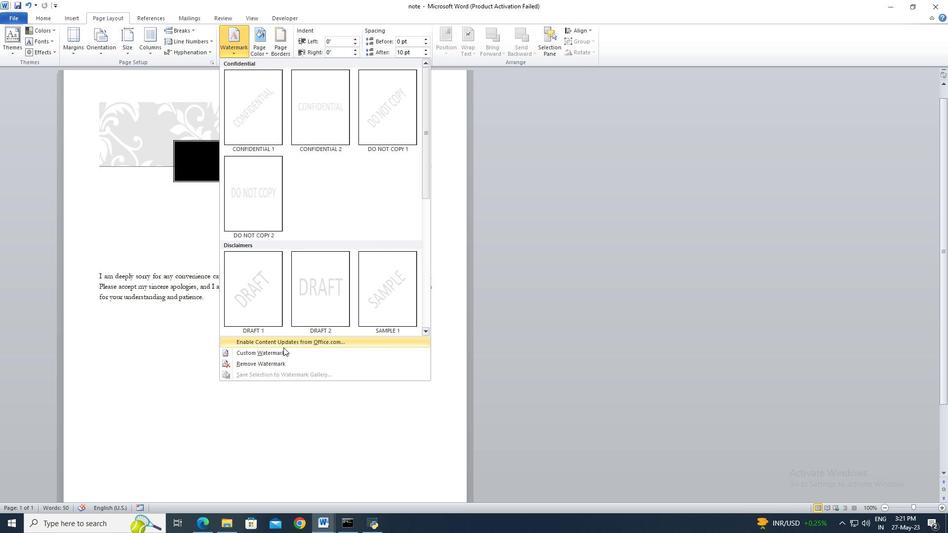 
Action: Mouse pressed left at (283, 351)
Screenshot: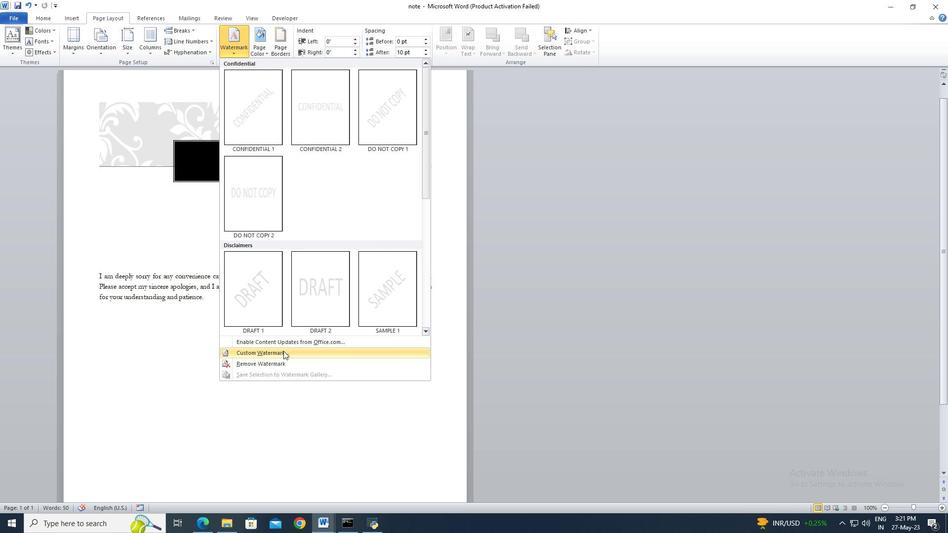 
Action: Mouse moved to (387, 238)
Screenshot: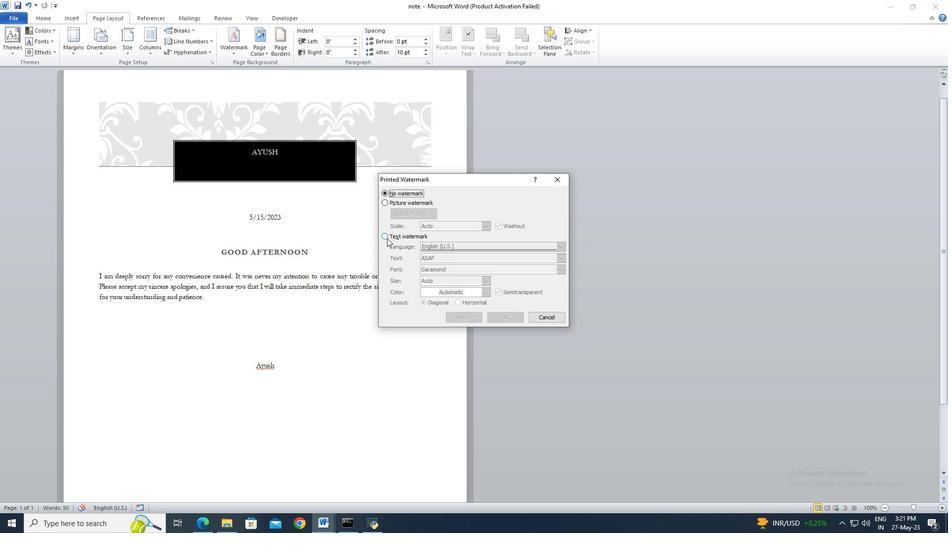 
Action: Mouse pressed left at (387, 238)
Screenshot: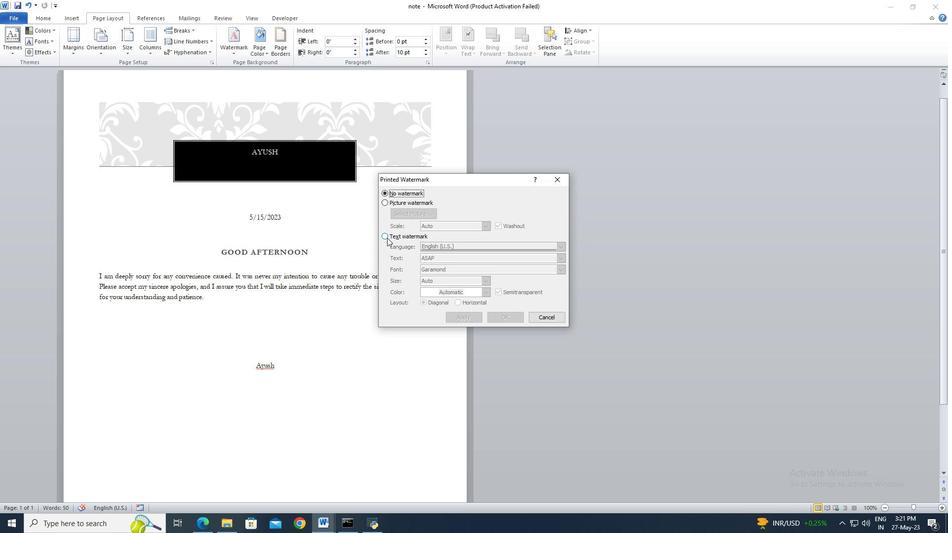 
Action: Mouse moved to (435, 258)
Screenshot: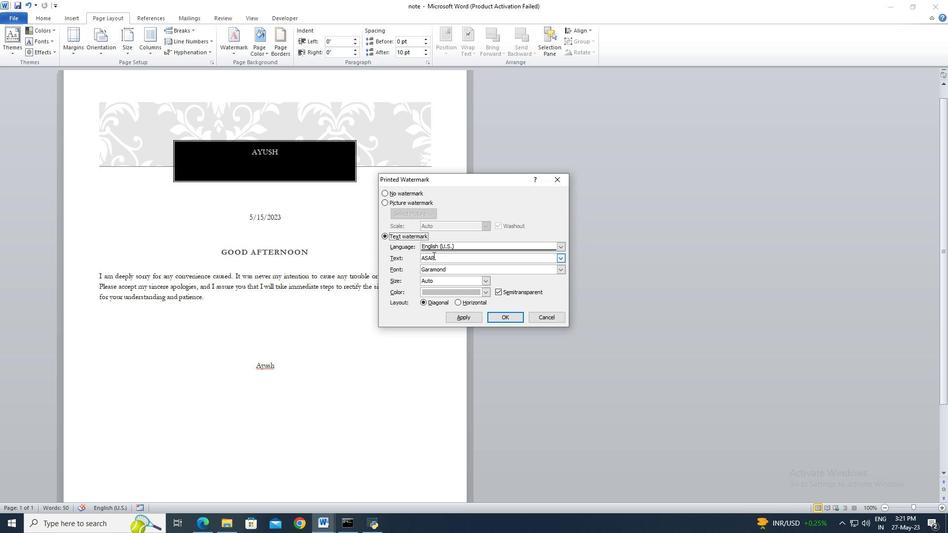 
Action: Mouse pressed left at (435, 258)
Screenshot: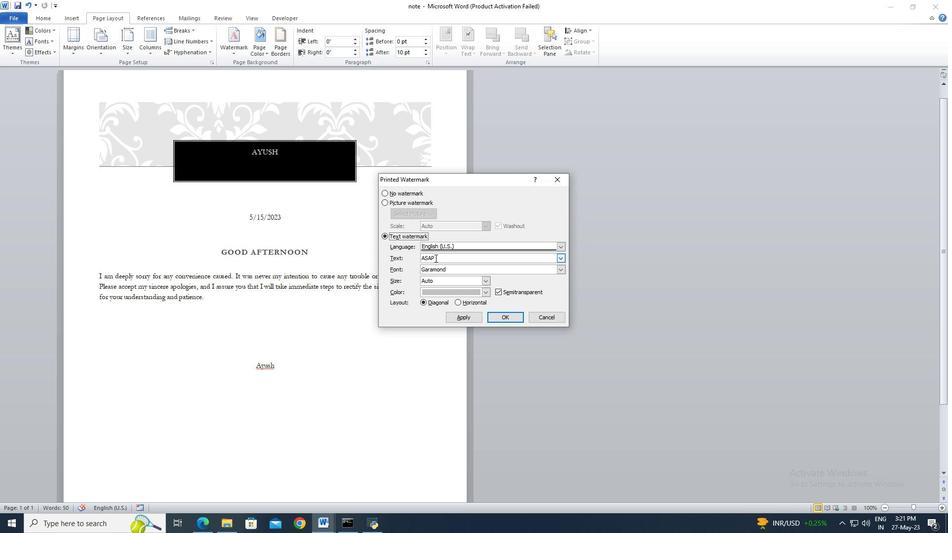 
Action: Key pressed ctrl+A<Key.delete><Key.shift>Do<Key.space>not<Key.space>copy<Key.space>12
Screenshot: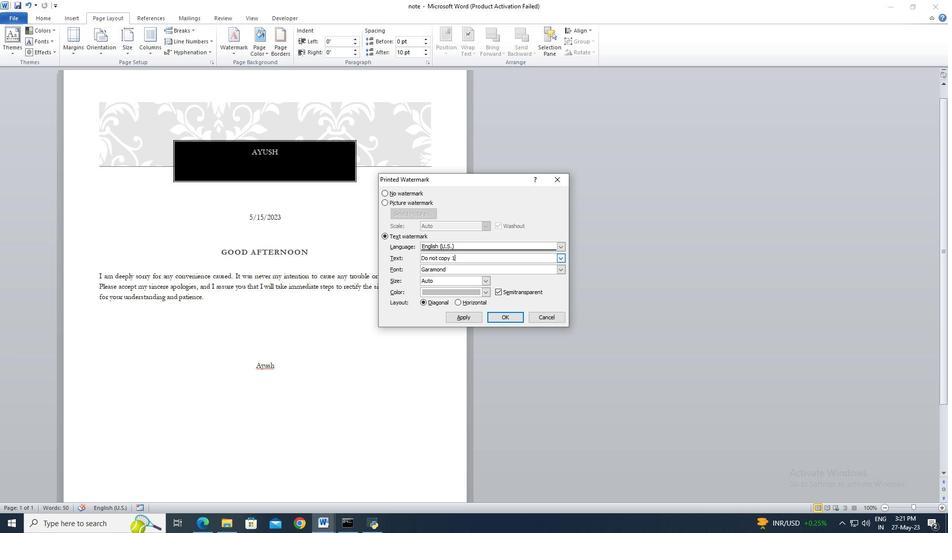 
Action: Mouse moved to (513, 313)
Screenshot: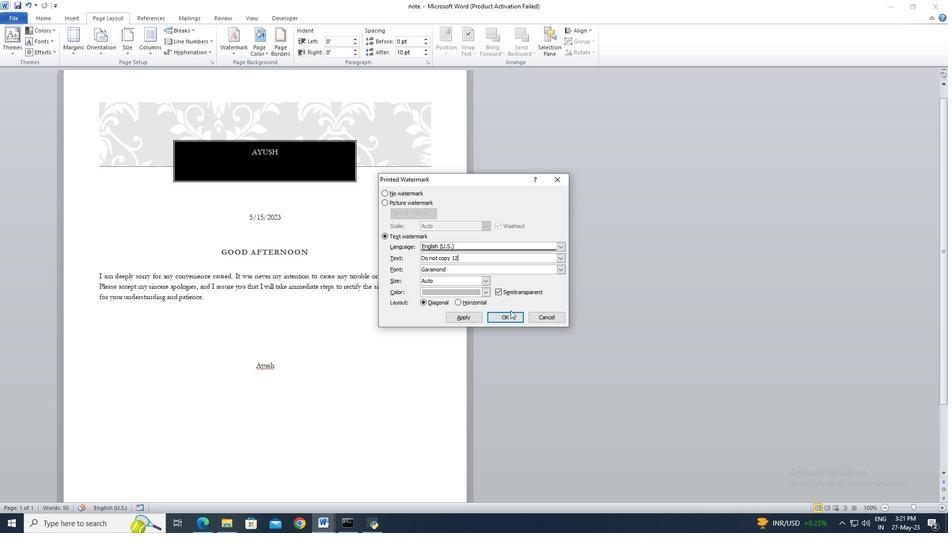 
Action: Mouse pressed left at (513, 313)
Screenshot: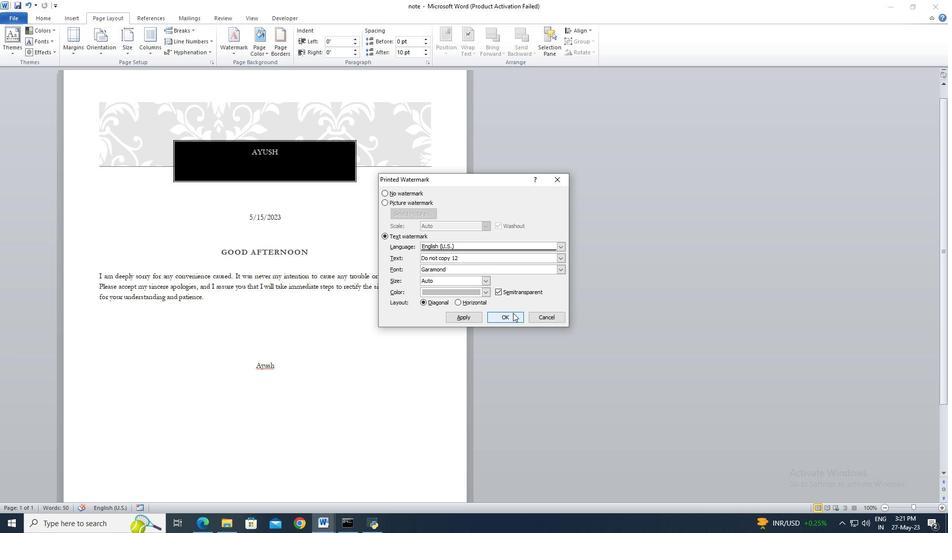
Action: Mouse moved to (420, 347)
Screenshot: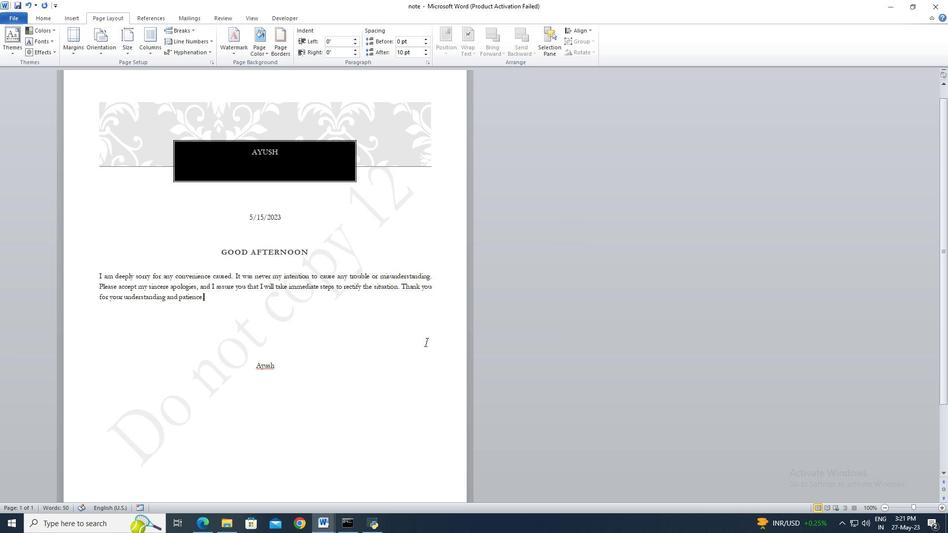 
